 Task: In the sheet Budget Analysis ToolFont size of heading  18 Font style of dataoswald 'Font size of data '9 Alignment of headline & dataAlign center.   Fill color in heading, Red Font color of dataIn the sheet  Attendance Sheet for Weekly Analysisbook
Action: Mouse moved to (91, 194)
Screenshot: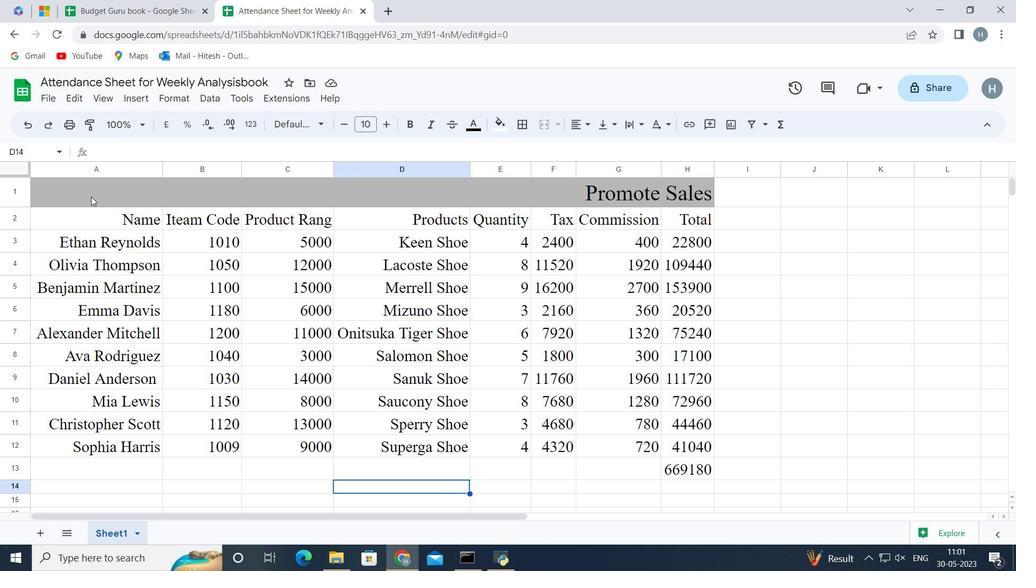 
Action: Mouse pressed left at (91, 194)
Screenshot: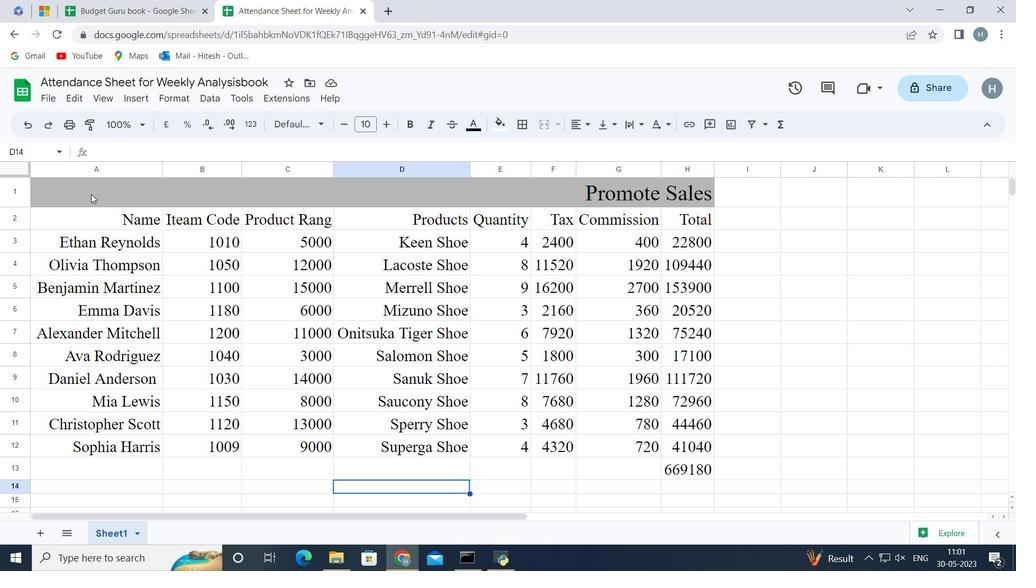 
Action: Mouse moved to (343, 128)
Screenshot: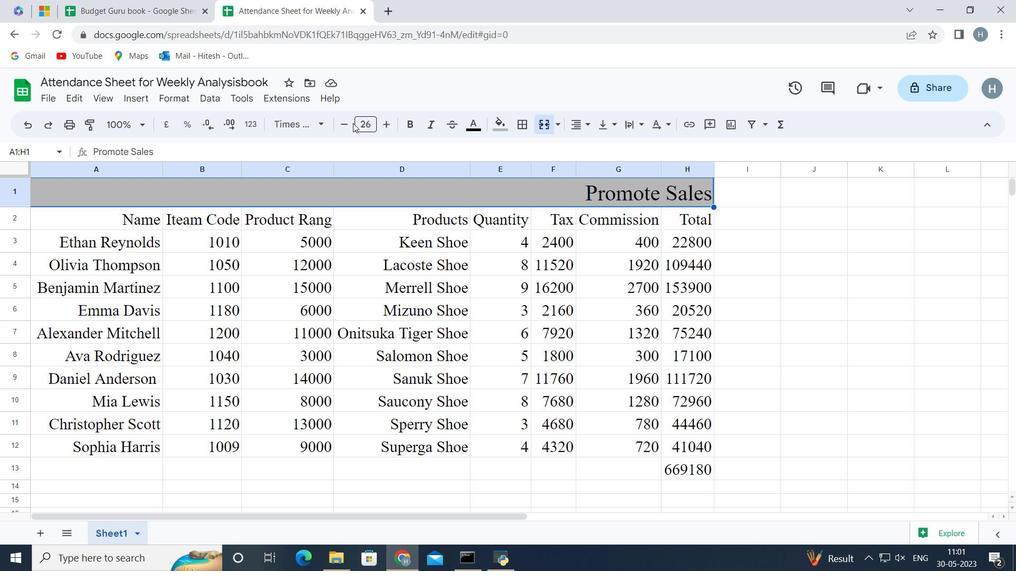 
Action: Mouse pressed left at (343, 128)
Screenshot: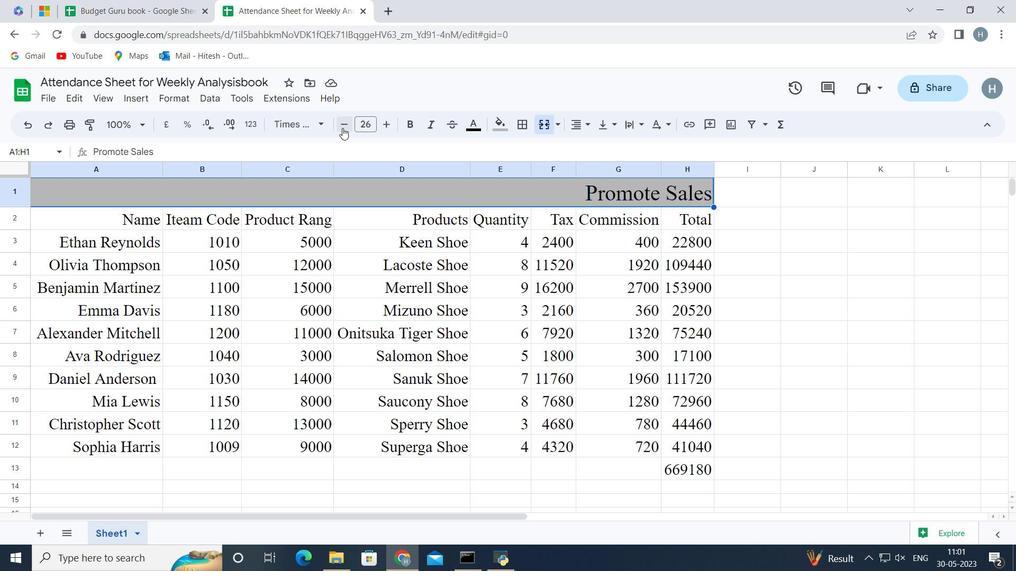 
Action: Mouse pressed left at (343, 128)
Screenshot: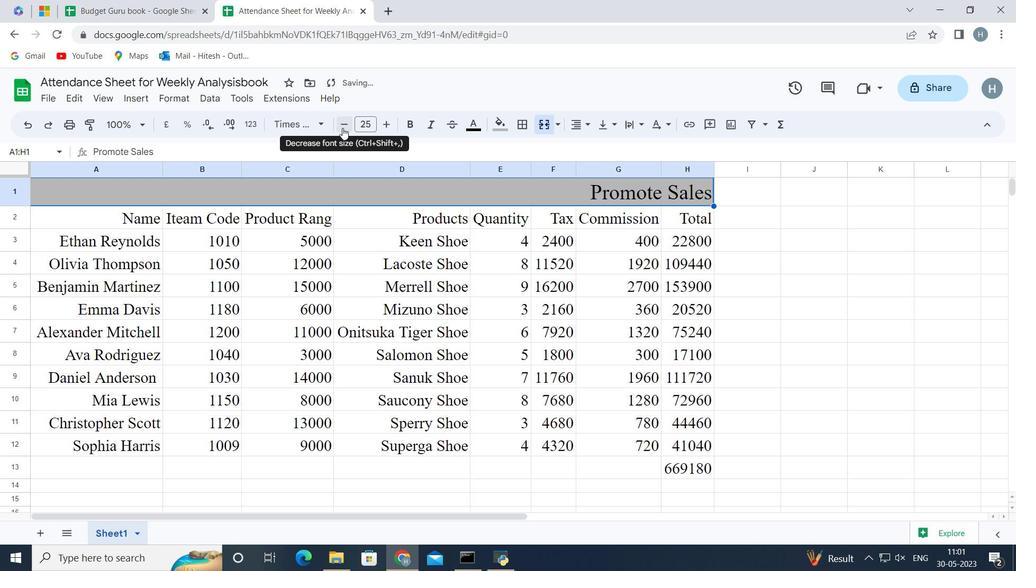 
Action: Mouse pressed left at (343, 128)
Screenshot: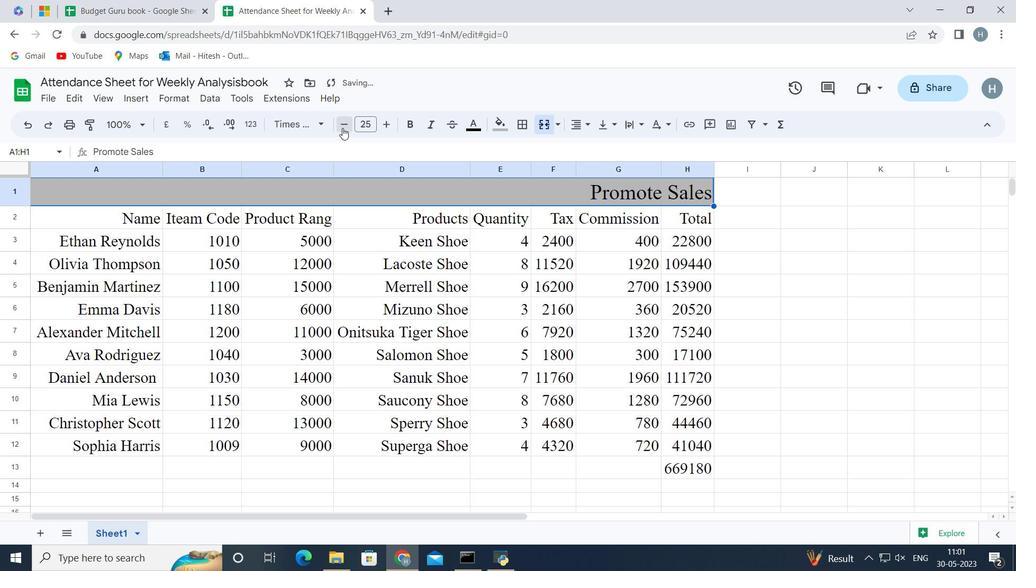 
Action: Mouse pressed left at (343, 128)
Screenshot: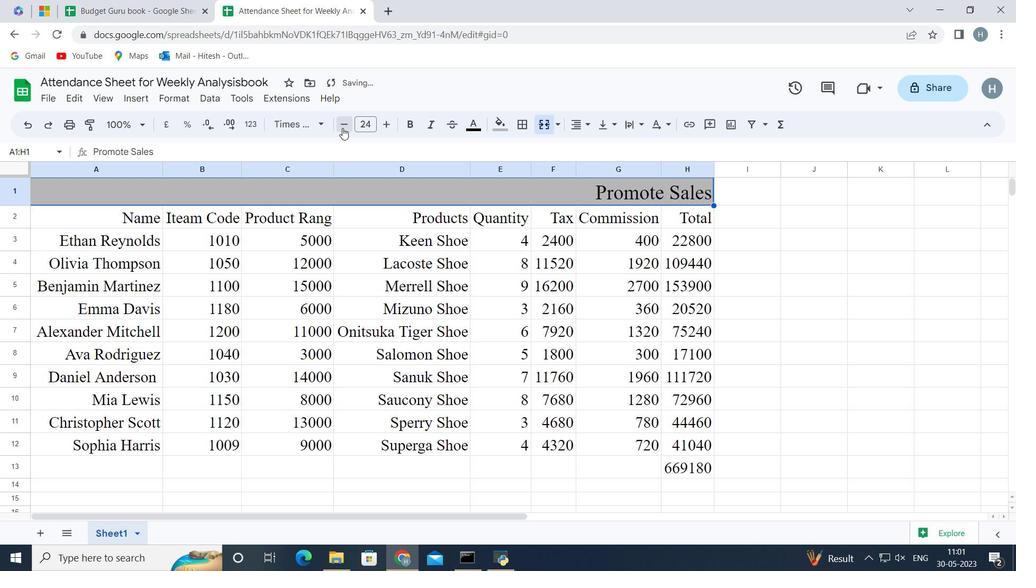
Action: Mouse pressed left at (343, 128)
Screenshot: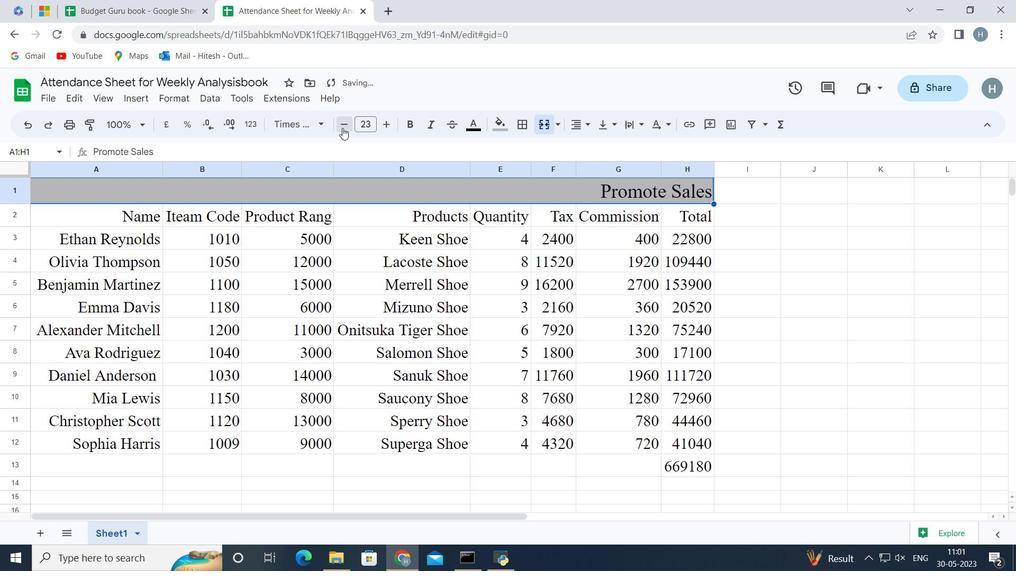 
Action: Mouse pressed left at (343, 128)
Screenshot: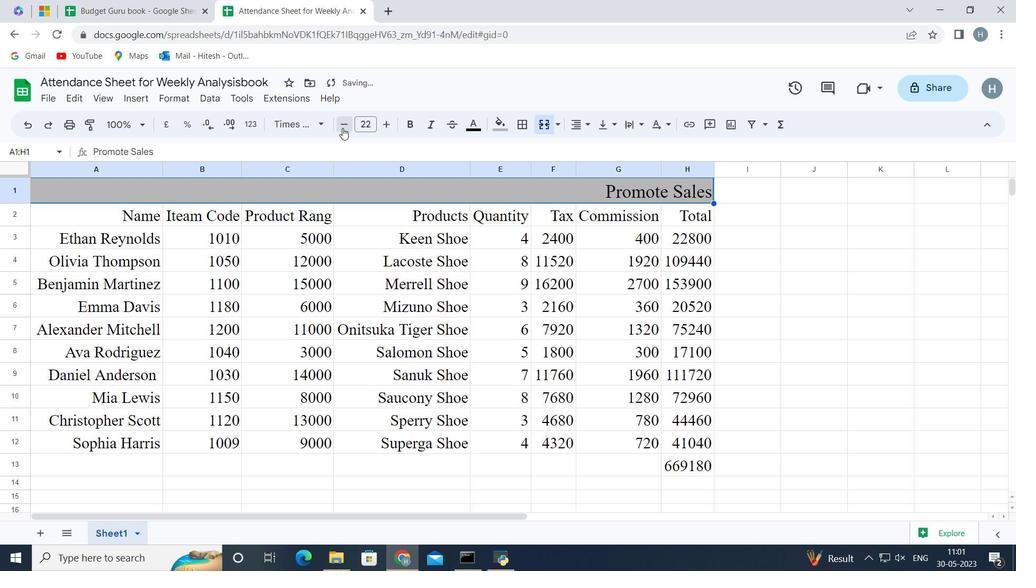 
Action: Mouse pressed left at (343, 128)
Screenshot: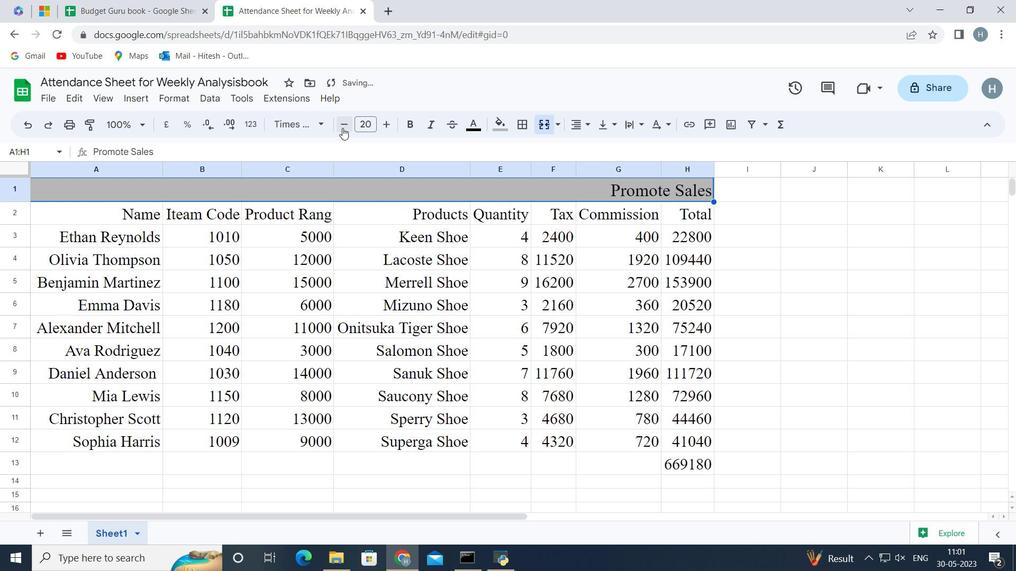 
Action: Mouse pressed left at (343, 128)
Screenshot: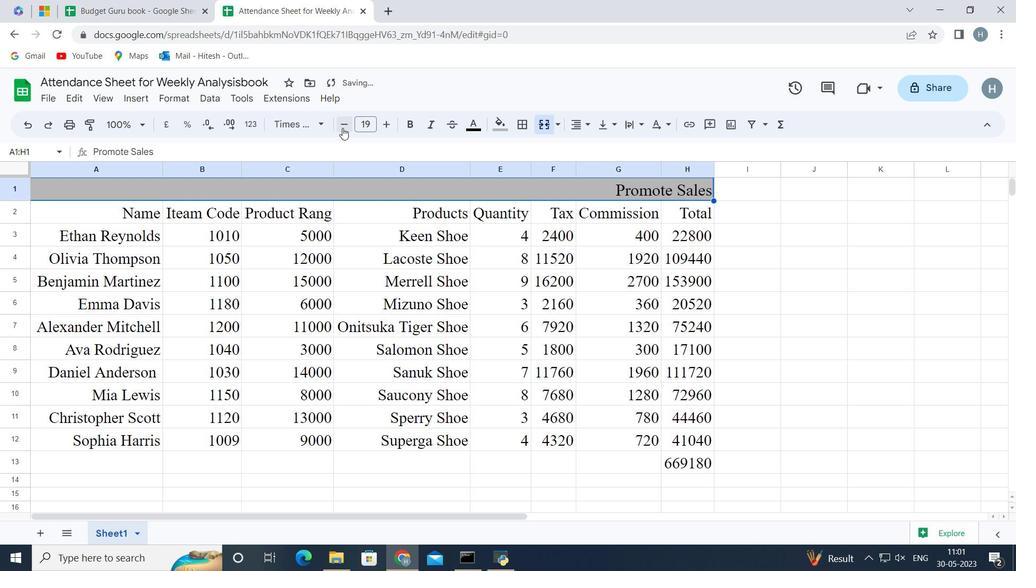 
Action: Mouse moved to (302, 127)
Screenshot: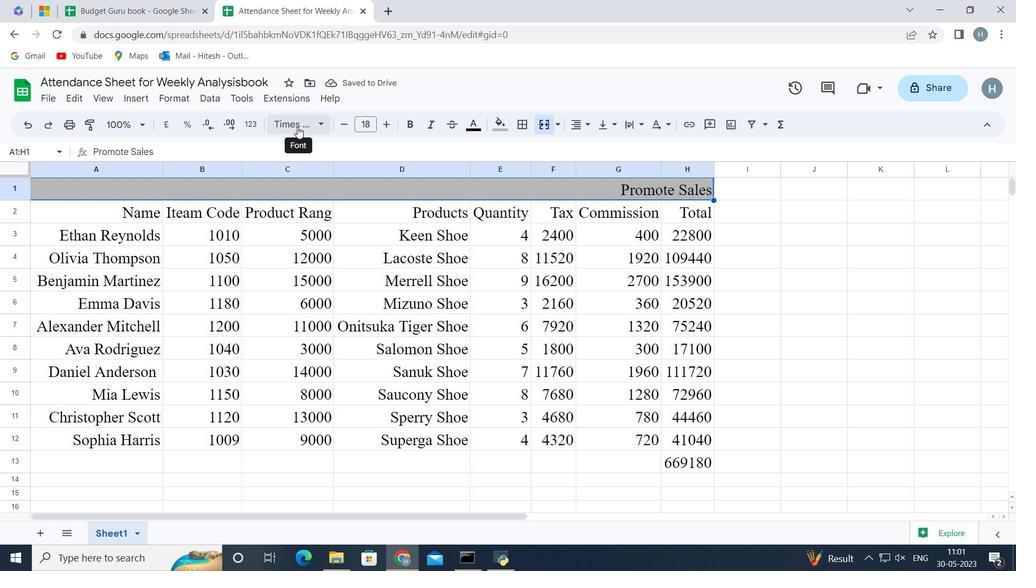 
Action: Mouse pressed left at (302, 127)
Screenshot: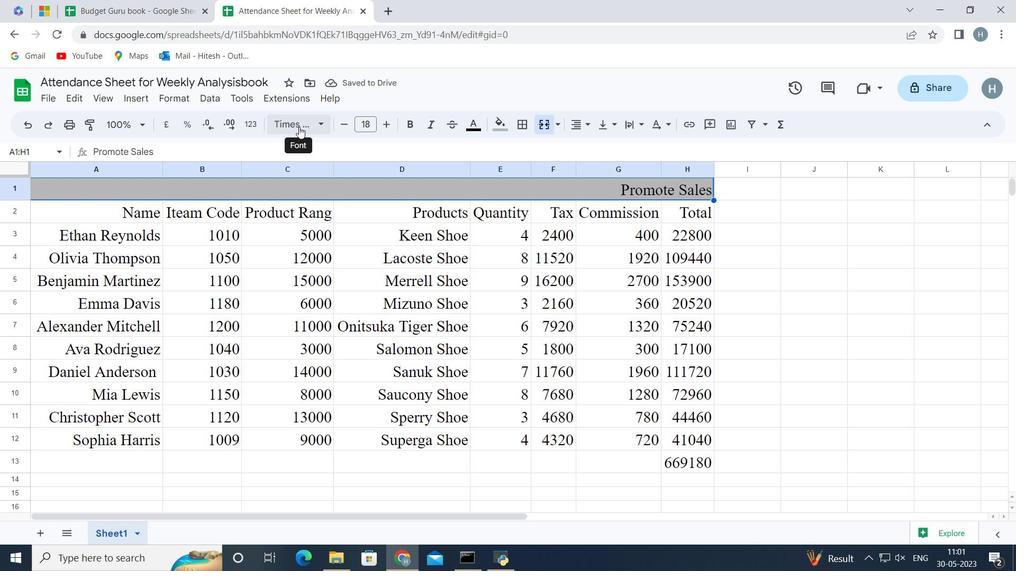 
Action: Mouse moved to (338, 391)
Screenshot: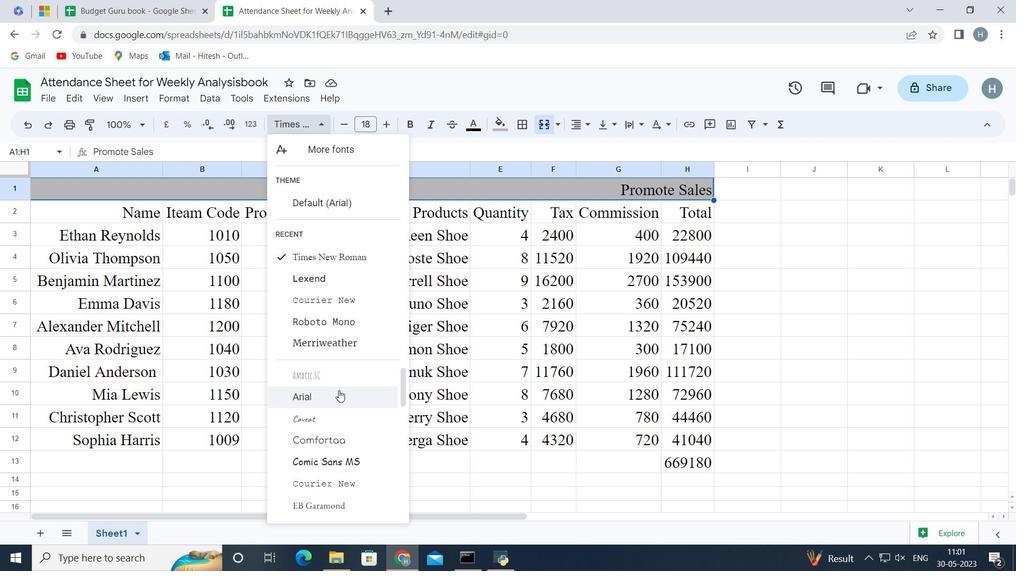 
Action: Mouse scrolled (338, 390) with delta (0, 0)
Screenshot: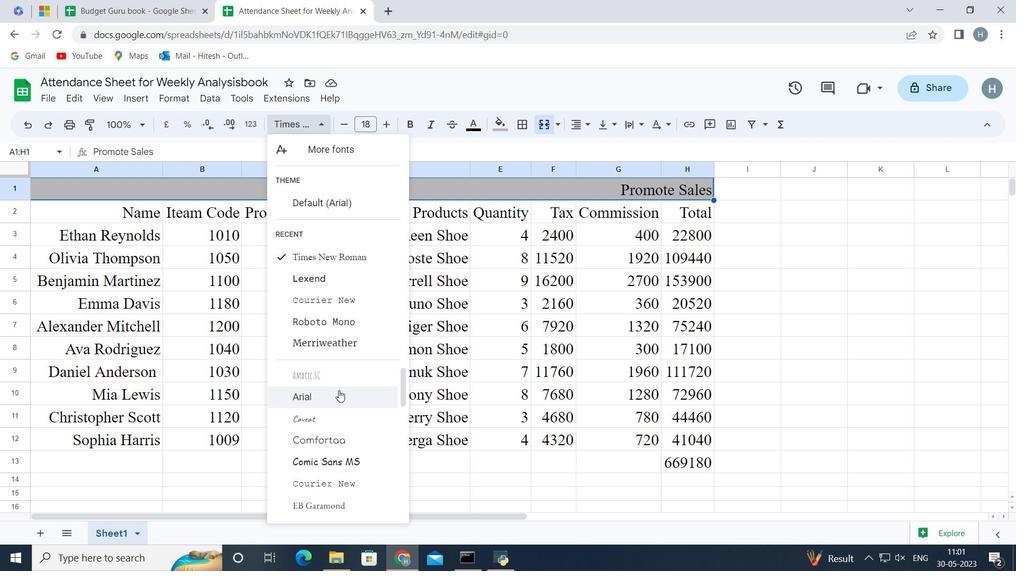 
Action: Mouse moved to (336, 392)
Screenshot: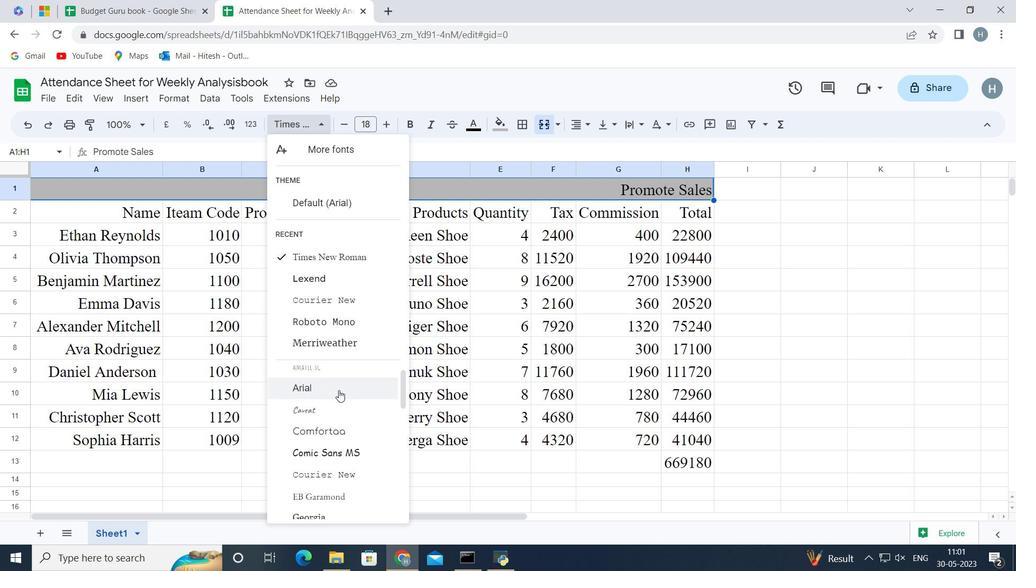 
Action: Mouse scrolled (336, 392) with delta (0, 0)
Screenshot: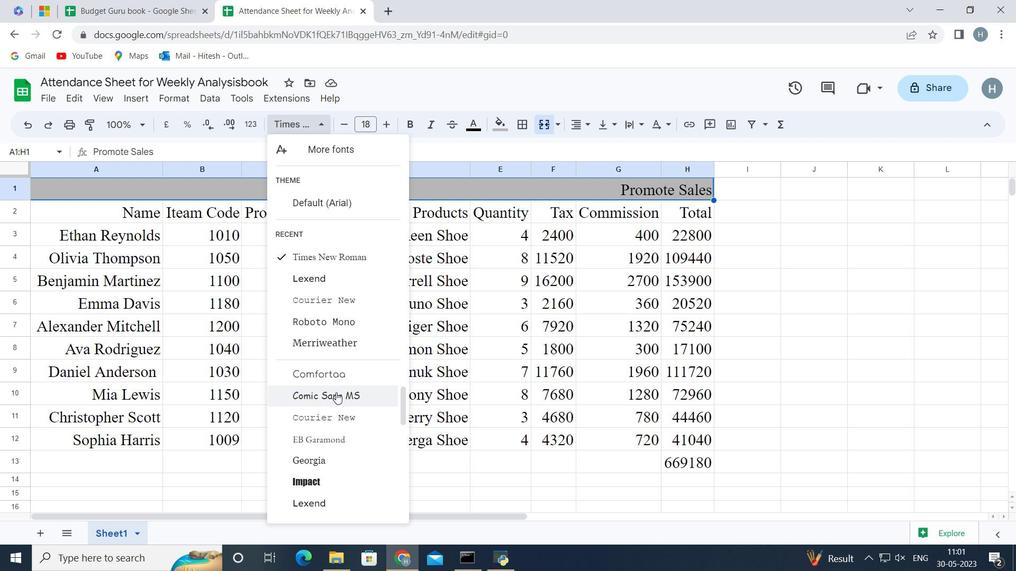 
Action: Mouse scrolled (336, 392) with delta (0, 0)
Screenshot: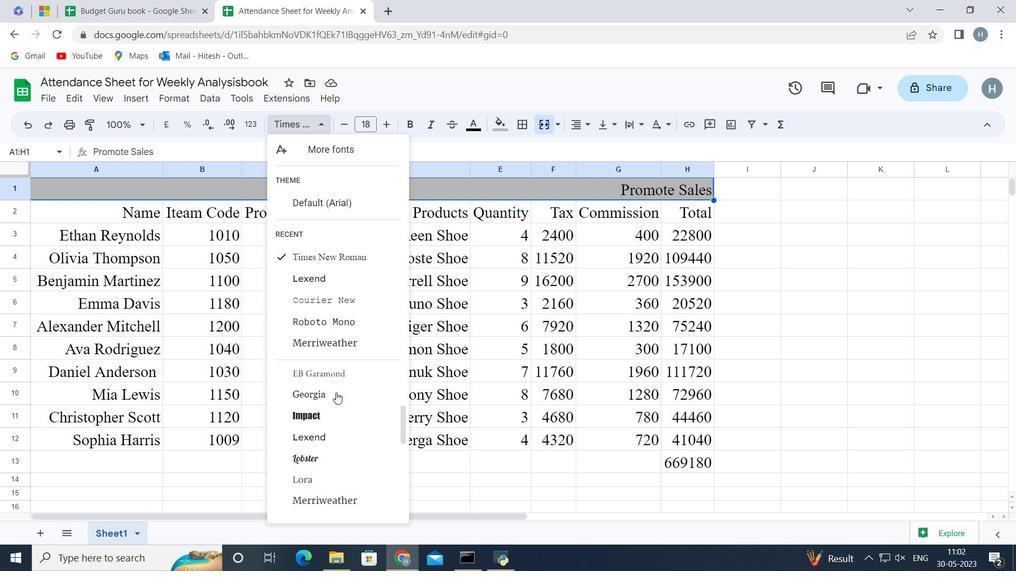 
Action: Mouse scrolled (336, 392) with delta (0, 0)
Screenshot: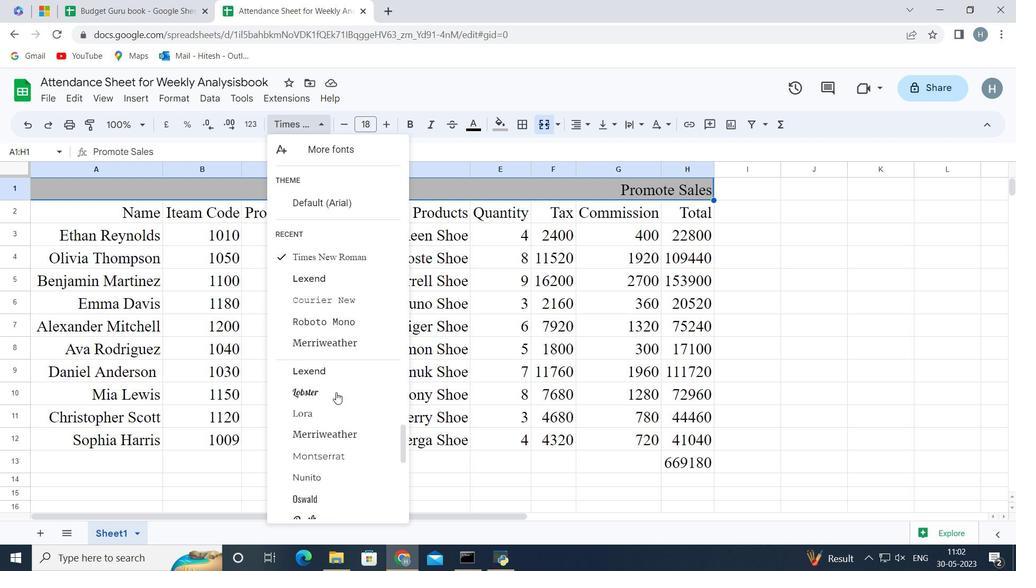 
Action: Mouse moved to (335, 438)
Screenshot: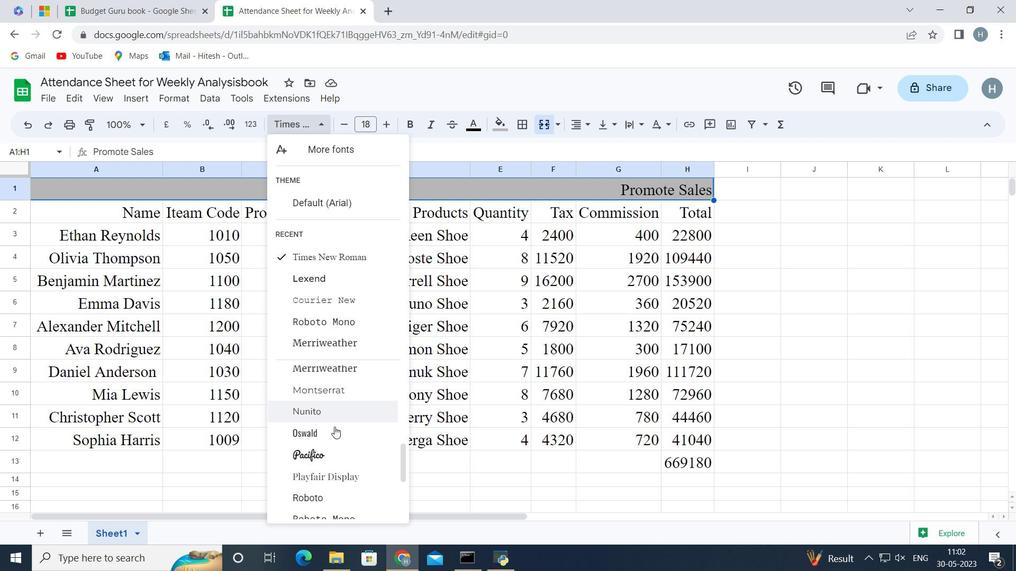 
Action: Mouse pressed left at (335, 438)
Screenshot: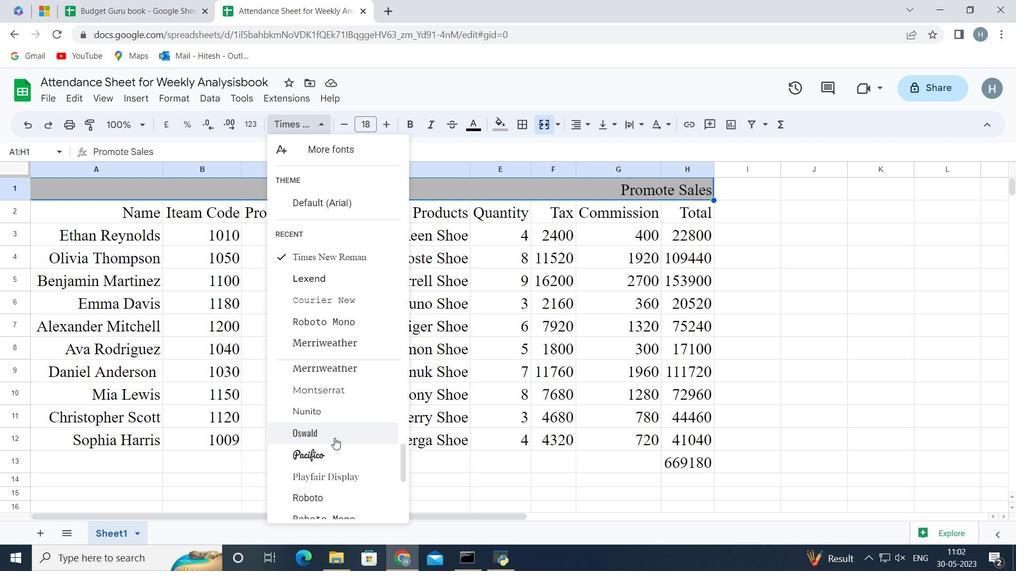 
Action: Mouse moved to (268, 462)
Screenshot: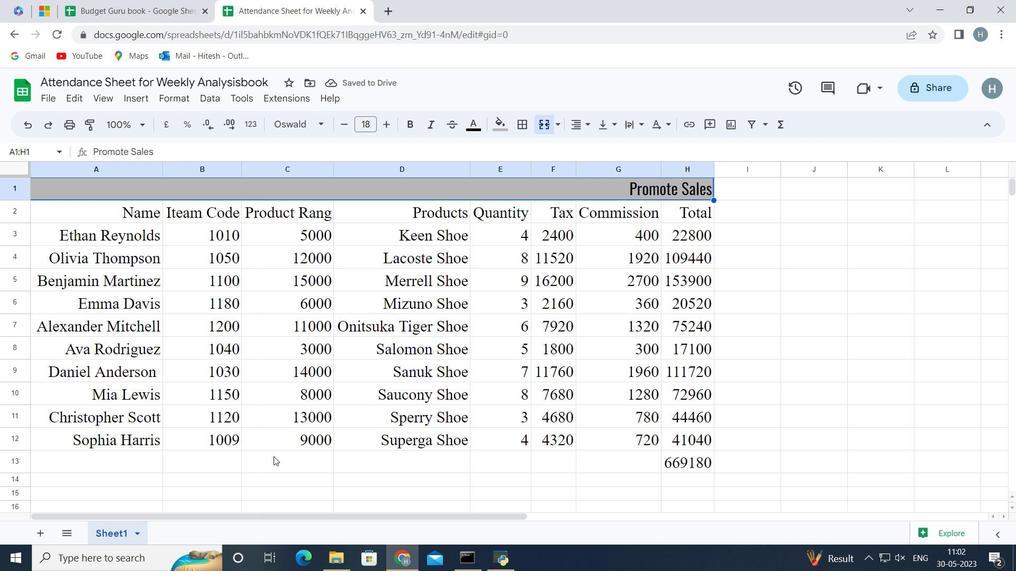 
Action: Mouse pressed left at (268, 462)
Screenshot: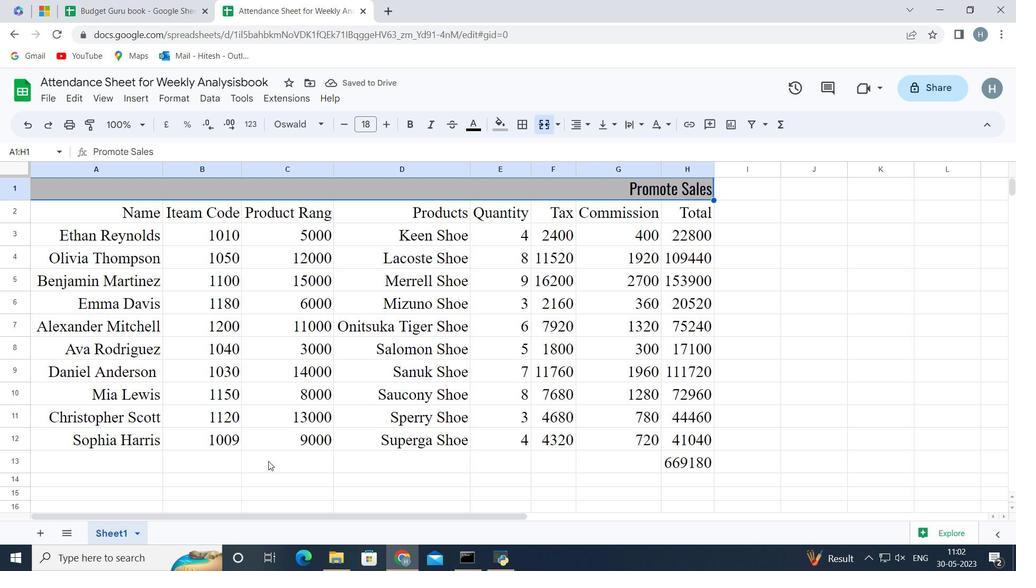 
Action: Mouse moved to (98, 207)
Screenshot: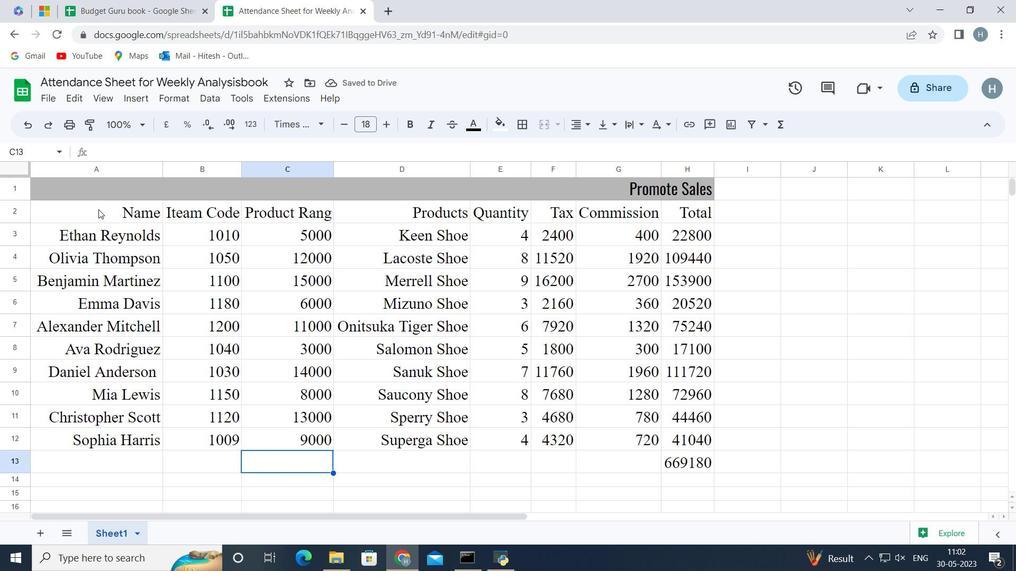 
Action: Mouse pressed left at (98, 207)
Screenshot: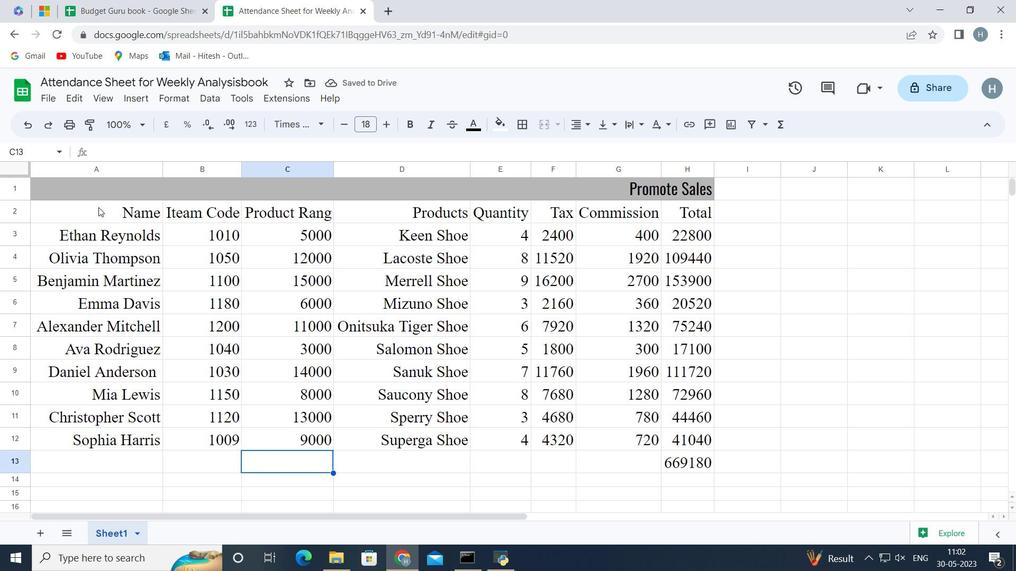 
Action: Key pressed <Key.shift><Key.right><Key.right><Key.right><Key.right><Key.right><Key.right><Key.right><Key.down><Key.down><Key.down><Key.down><Key.down><Key.down><Key.down><Key.down><Key.down><Key.down><Key.down>
Screenshot: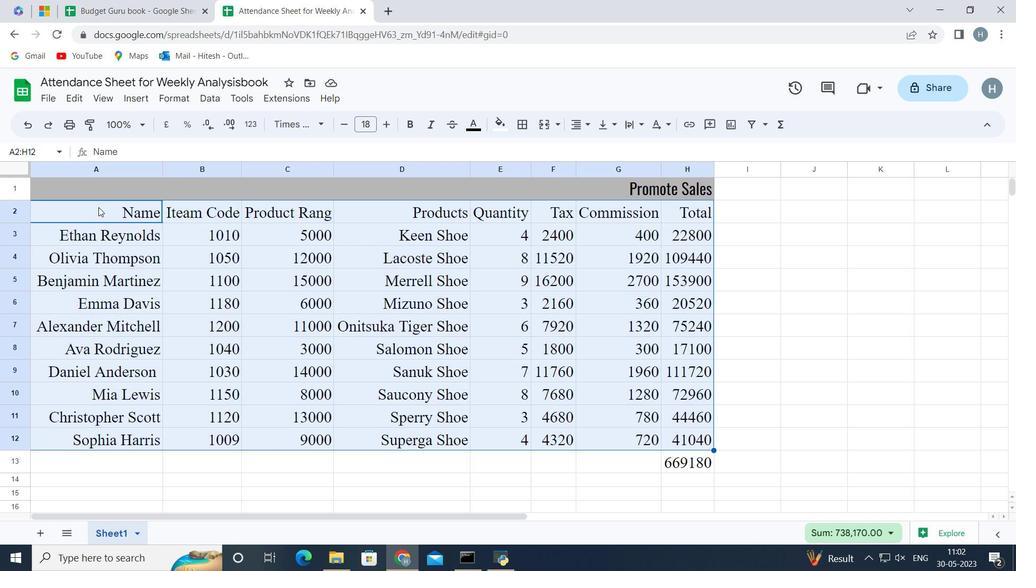 
Action: Mouse moved to (348, 124)
Screenshot: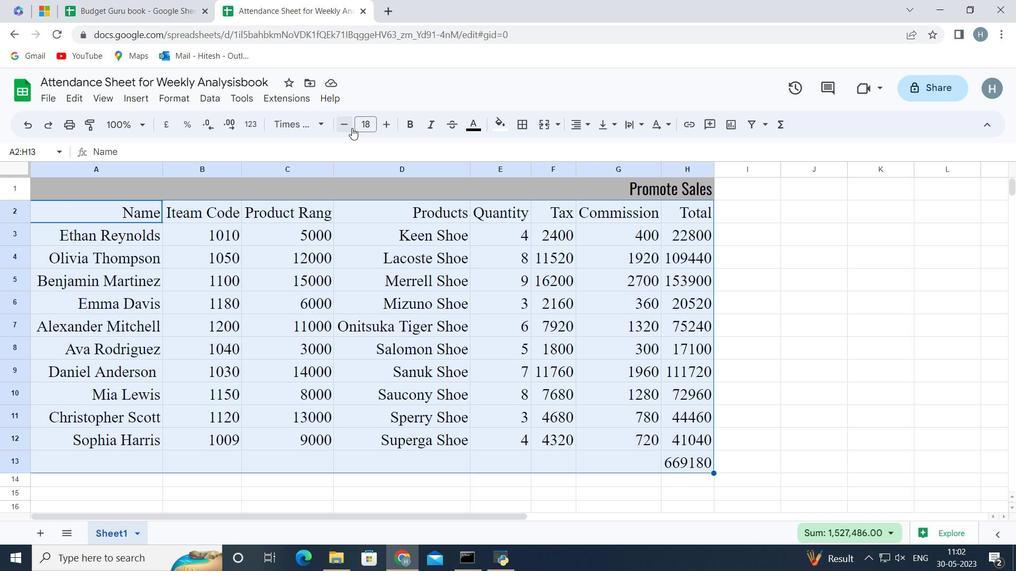 
Action: Mouse pressed left at (348, 124)
Screenshot: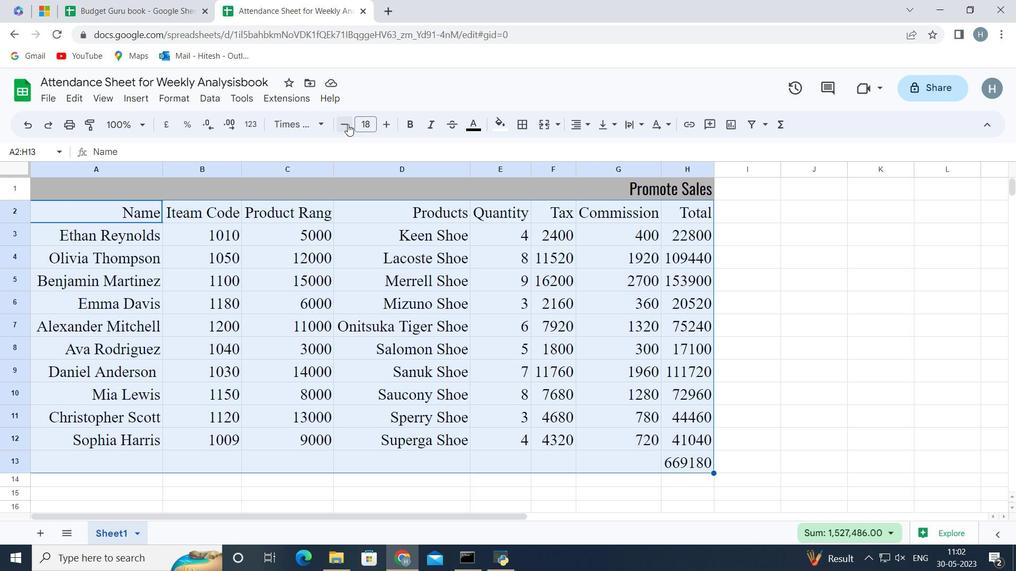 
Action: Mouse pressed left at (348, 124)
Screenshot: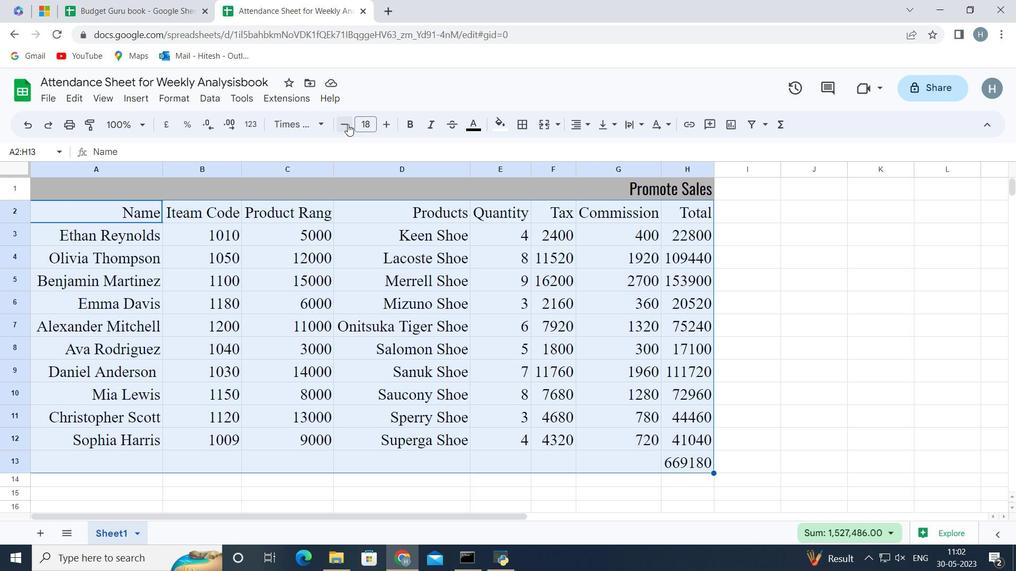 
Action: Mouse pressed left at (348, 124)
Screenshot: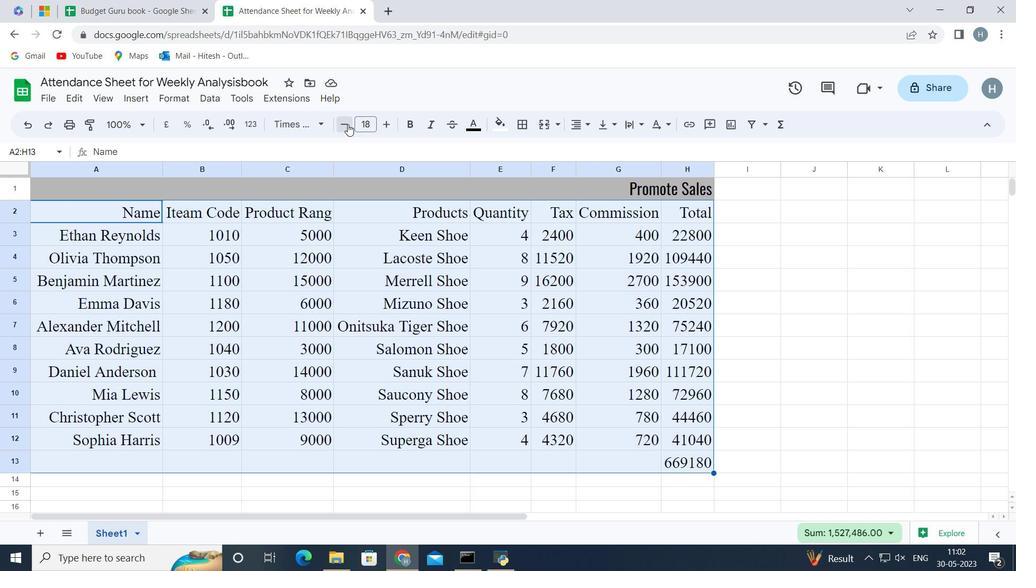 
Action: Mouse pressed left at (348, 124)
Screenshot: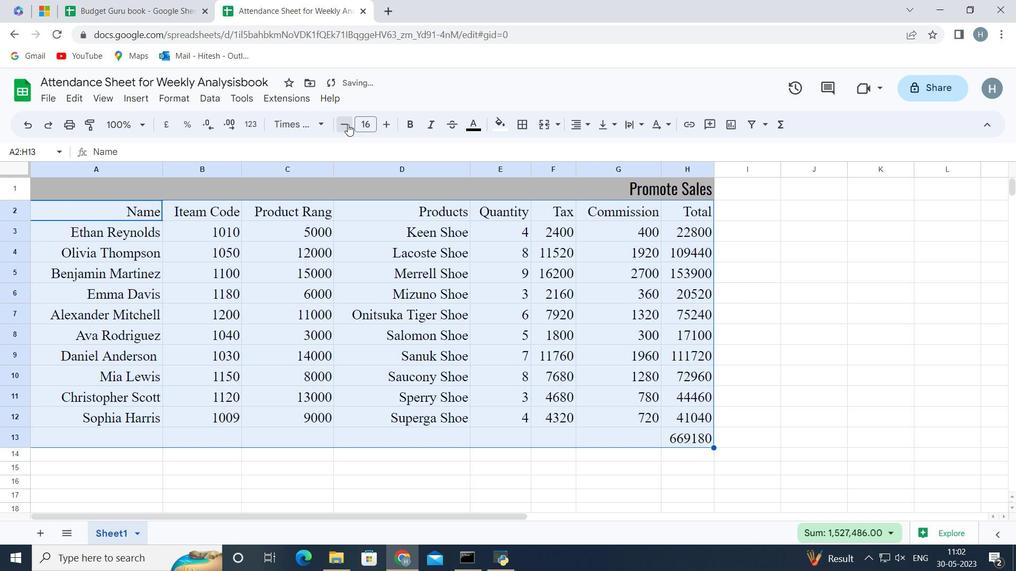 
Action: Mouse pressed left at (348, 124)
Screenshot: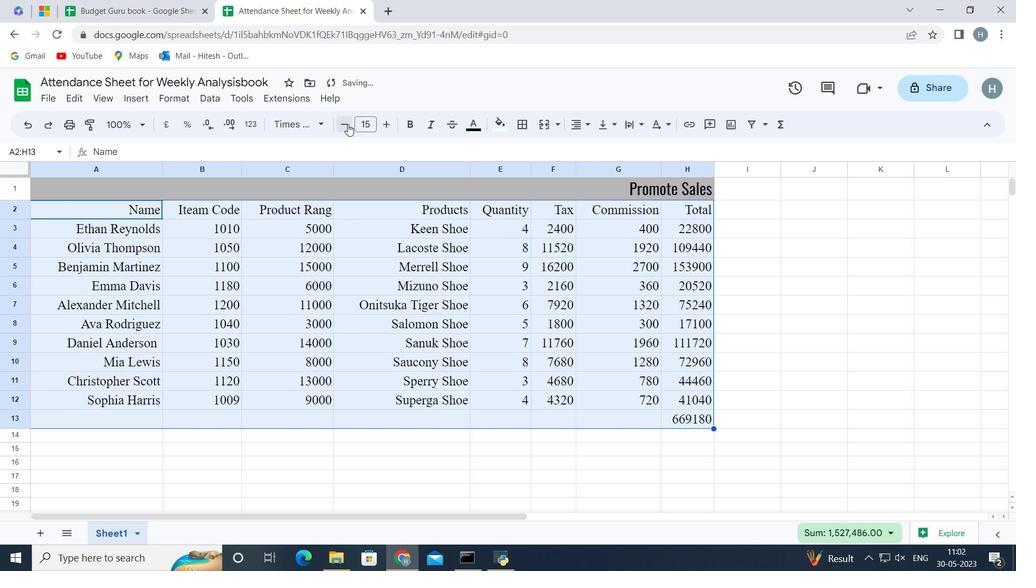 
Action: Mouse pressed left at (348, 124)
Screenshot: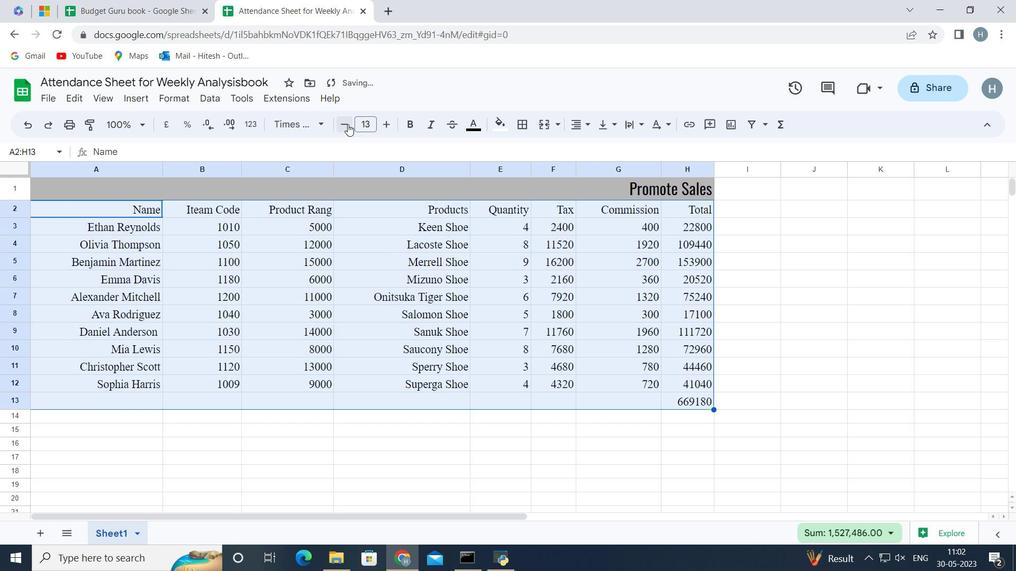 
Action: Mouse pressed left at (348, 124)
Screenshot: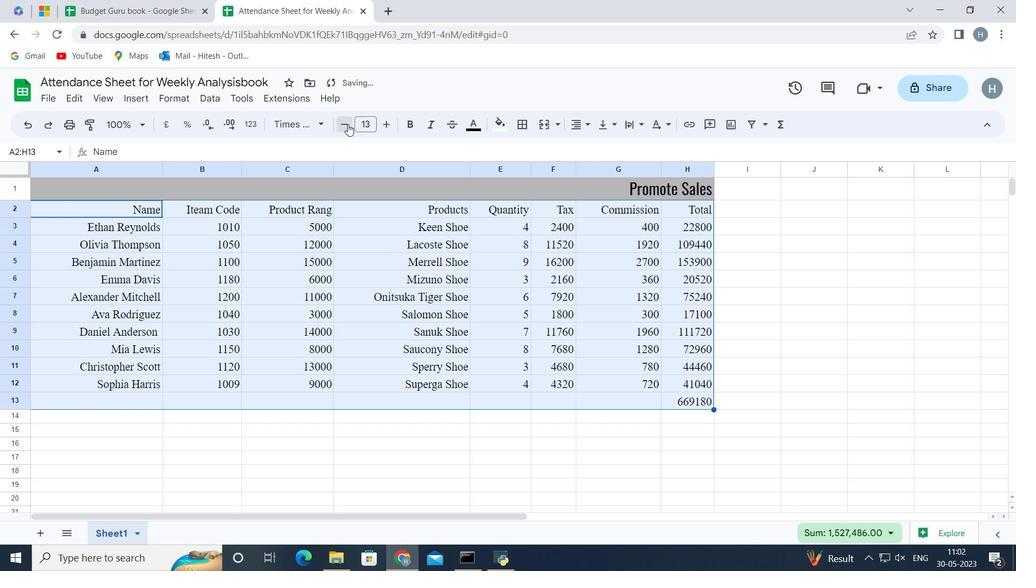 
Action: Mouse pressed left at (348, 124)
Screenshot: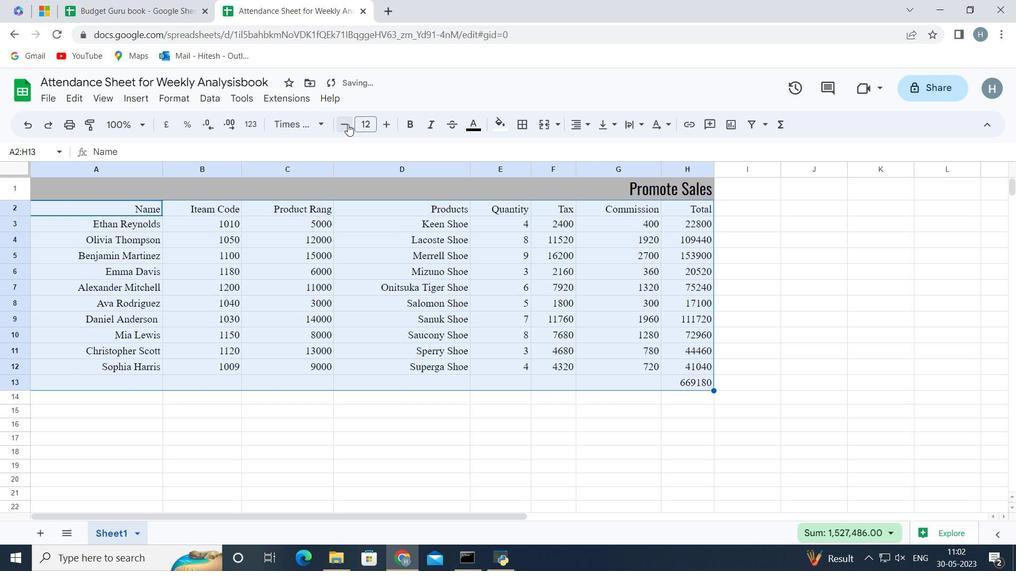 
Action: Mouse pressed left at (348, 124)
Screenshot: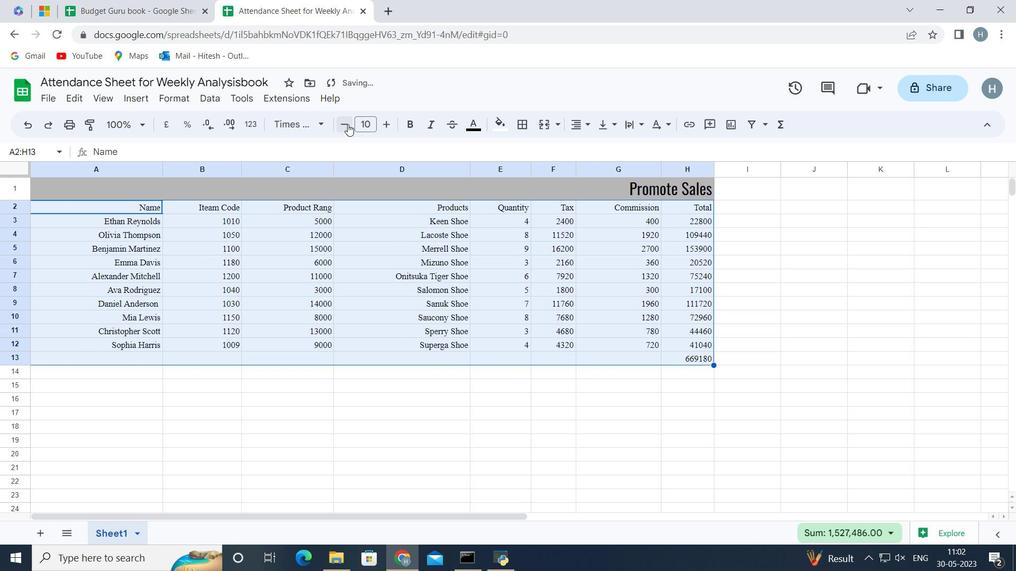 
Action: Mouse moved to (390, 423)
Screenshot: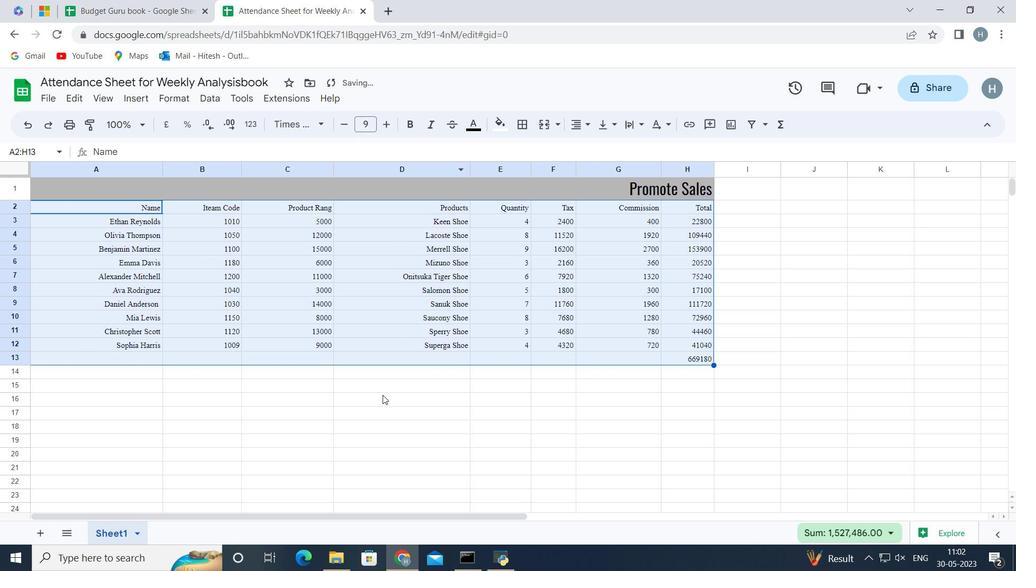 
Action: Mouse pressed left at (390, 423)
Screenshot: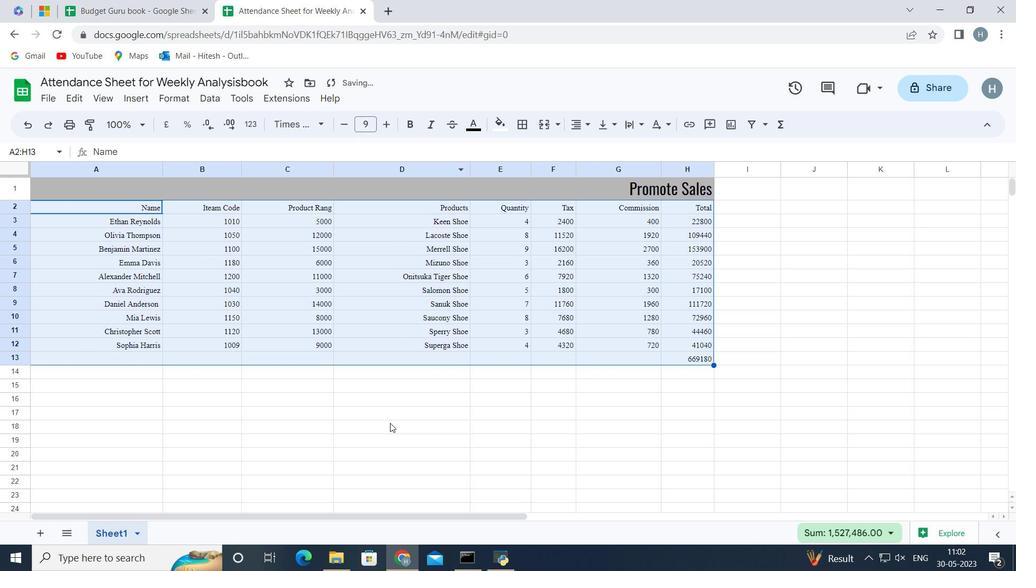 
Action: Mouse moved to (77, 183)
Screenshot: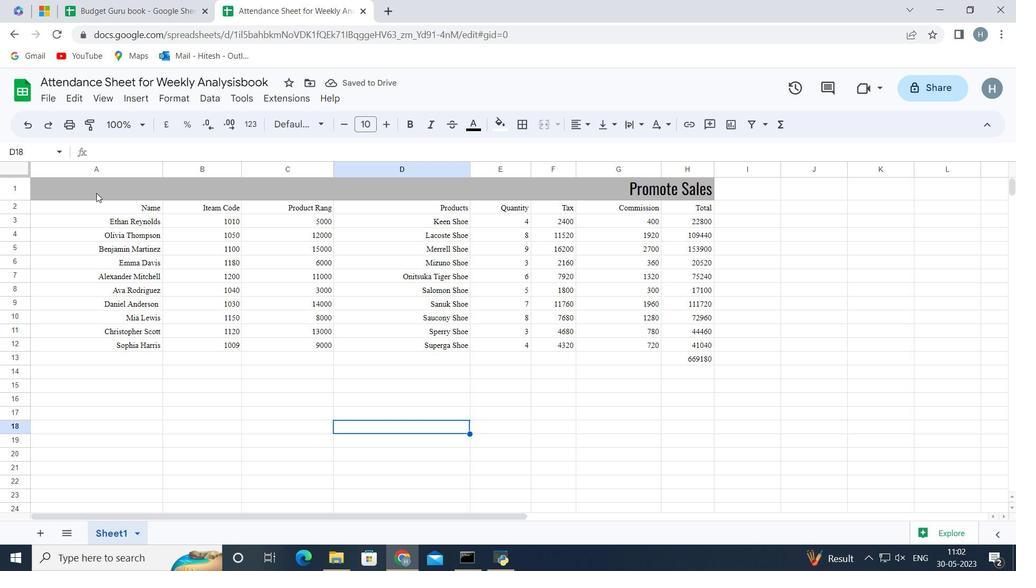 
Action: Mouse pressed left at (77, 183)
Screenshot: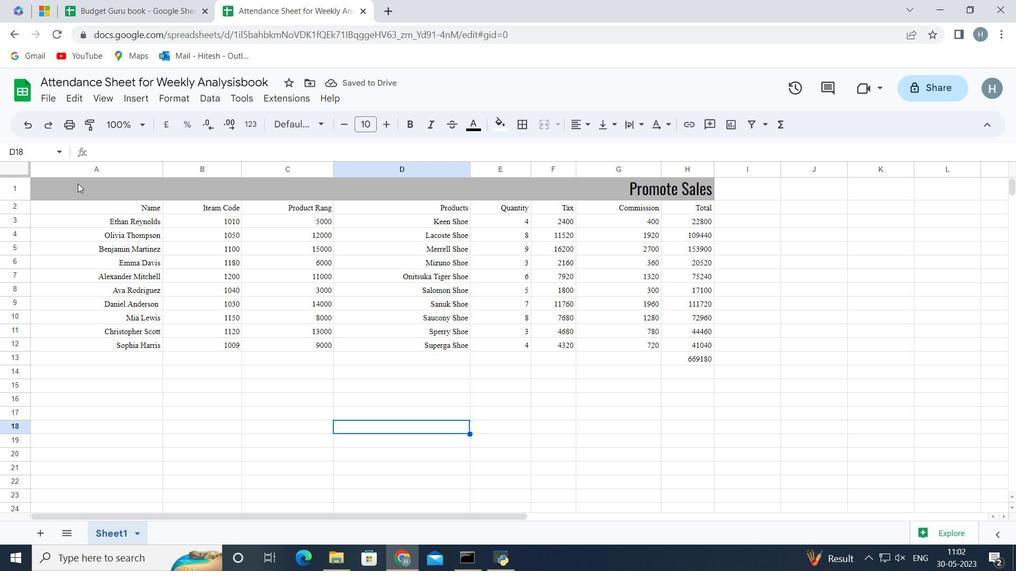 
Action: Key pressed <Key.shift><Key.down><Key.down><Key.down><Key.down><Key.down><Key.down><Key.down><Key.down><Key.down><Key.down><Key.down><Key.down>
Screenshot: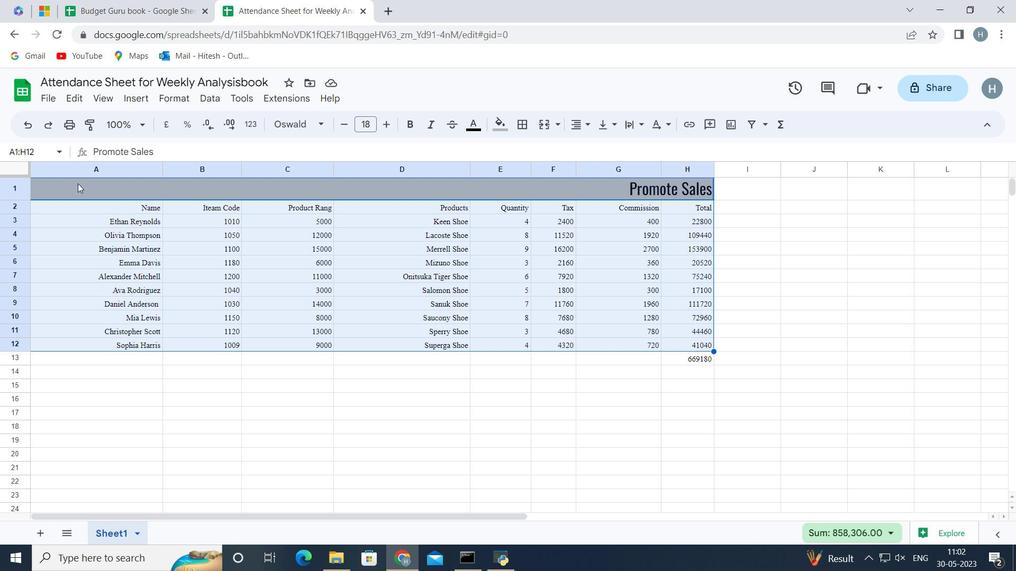 
Action: Mouse moved to (574, 125)
Screenshot: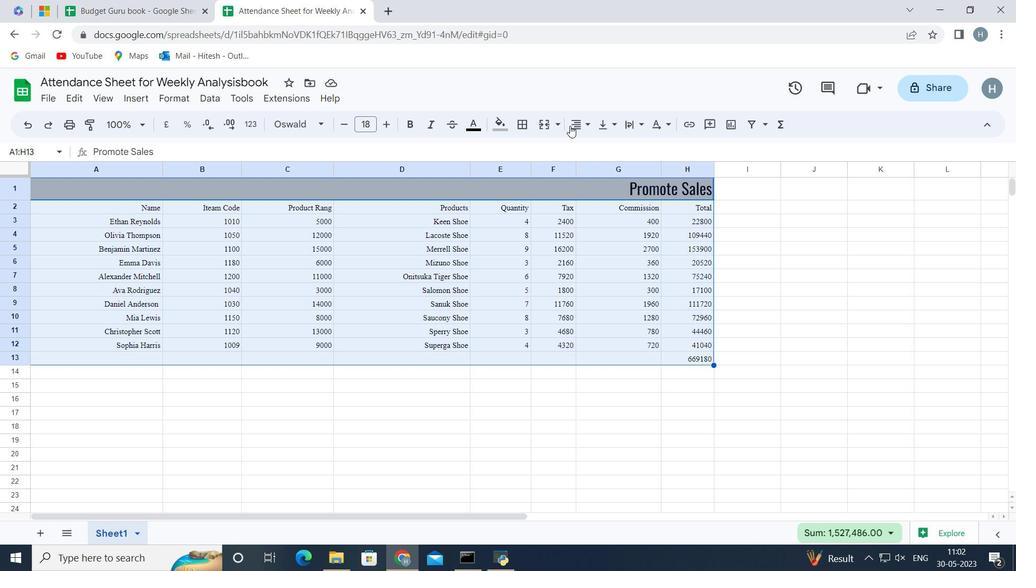 
Action: Mouse pressed left at (574, 125)
Screenshot: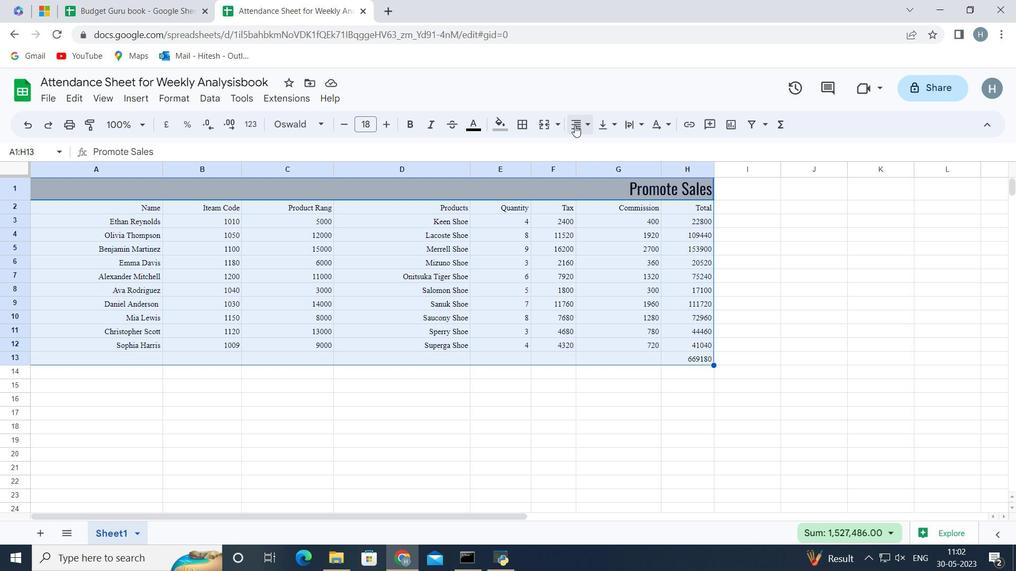 
Action: Mouse moved to (603, 151)
Screenshot: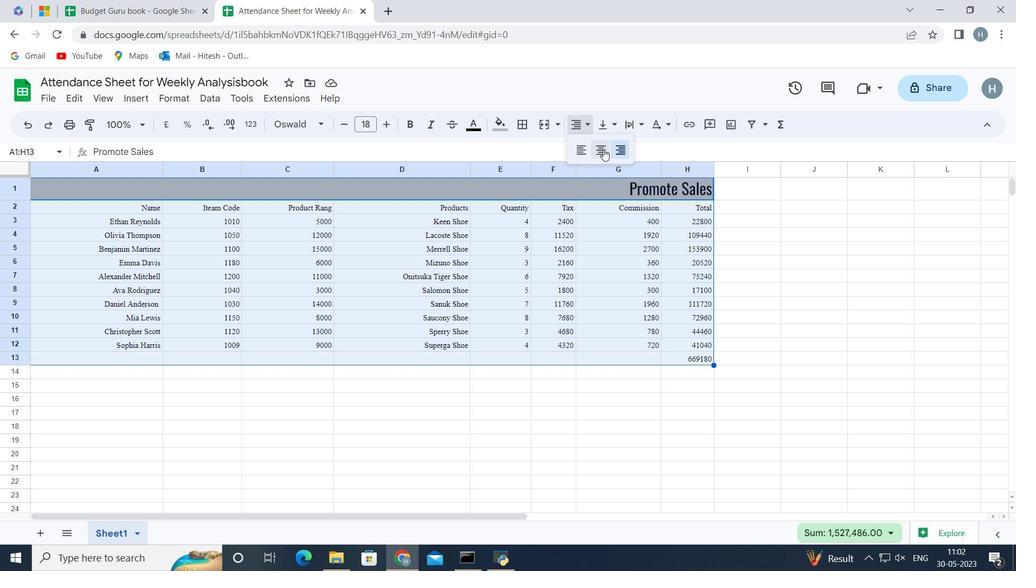 
Action: Mouse pressed left at (603, 151)
Screenshot: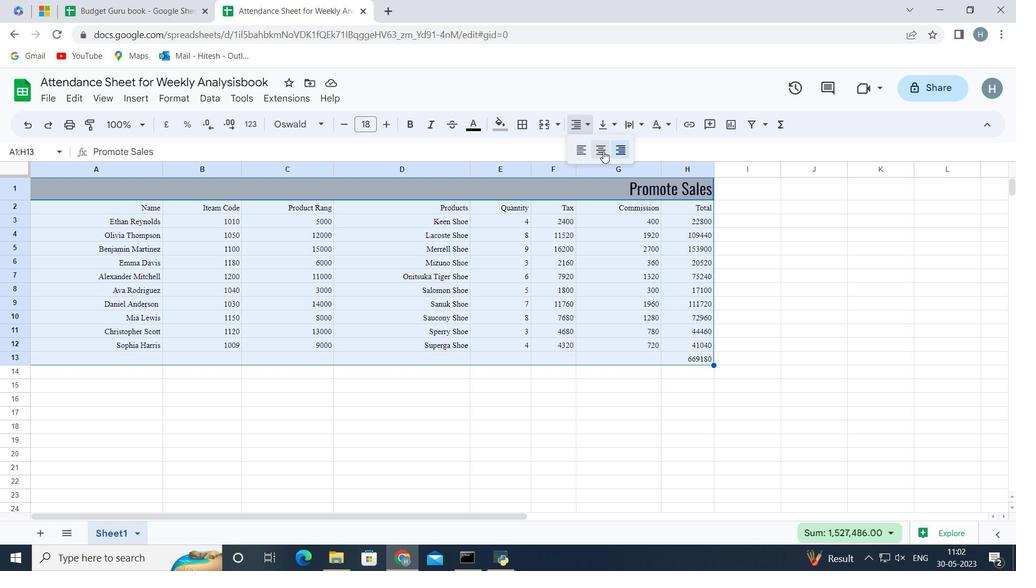 
Action: Mouse moved to (370, 406)
Screenshot: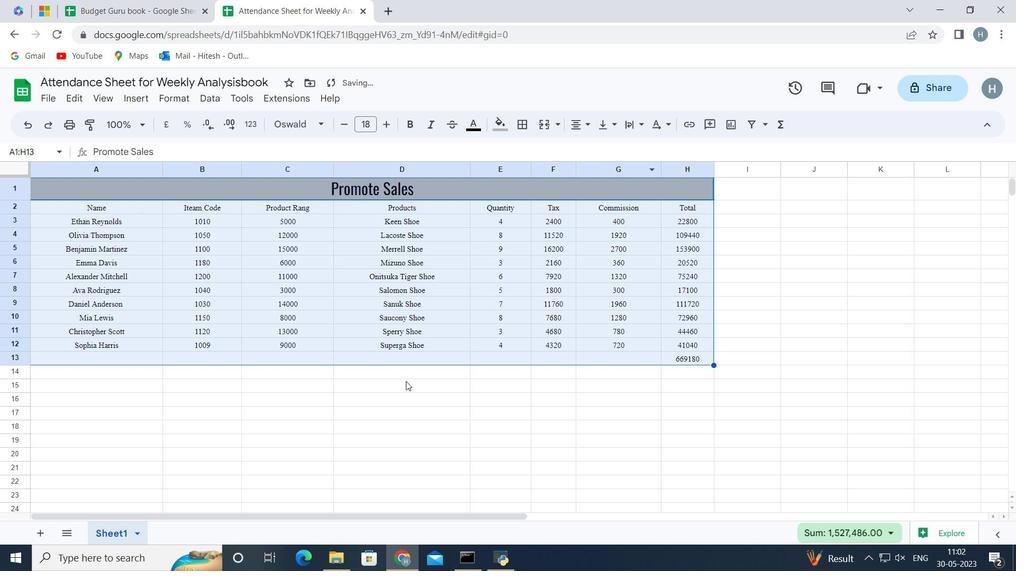 
Action: Mouse pressed left at (370, 406)
Screenshot: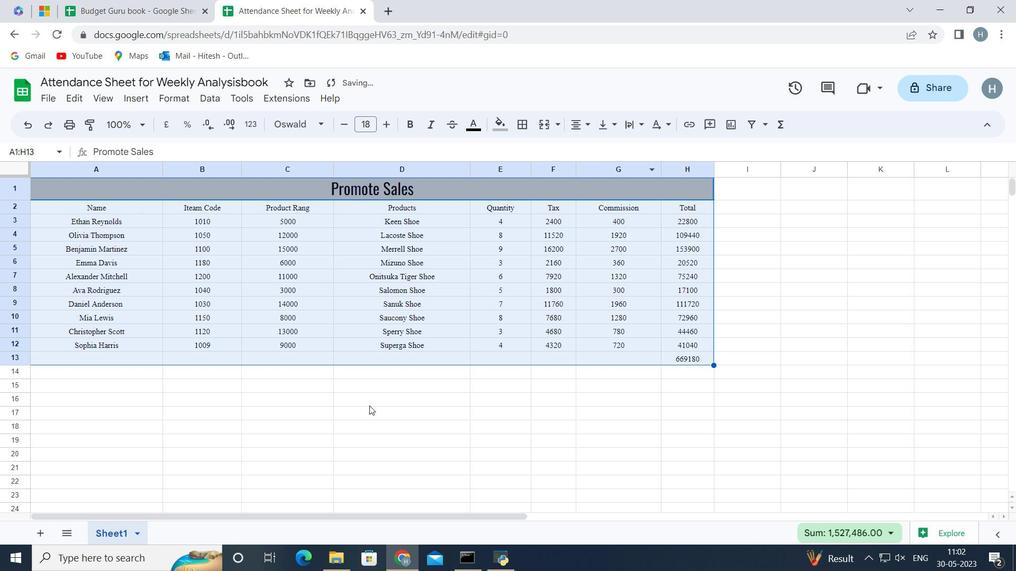 
Action: Mouse moved to (103, 187)
Screenshot: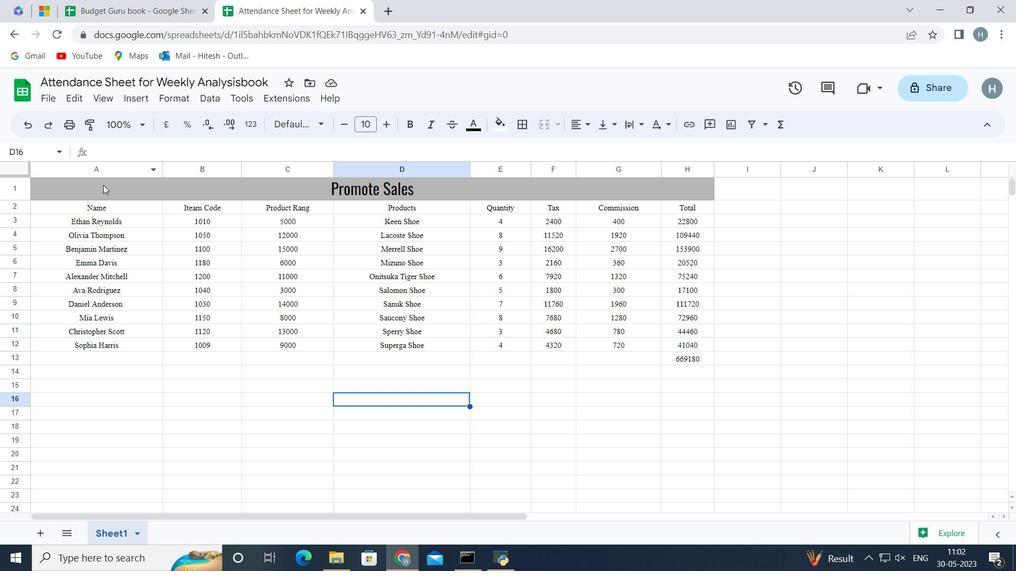 
Action: Mouse pressed left at (103, 187)
Screenshot: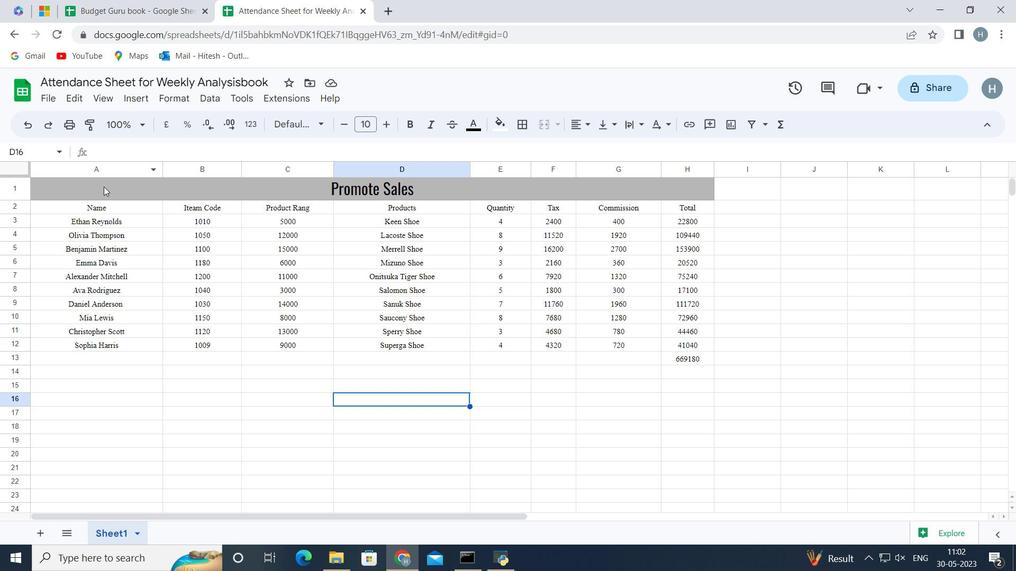 
Action: Mouse moved to (494, 125)
Screenshot: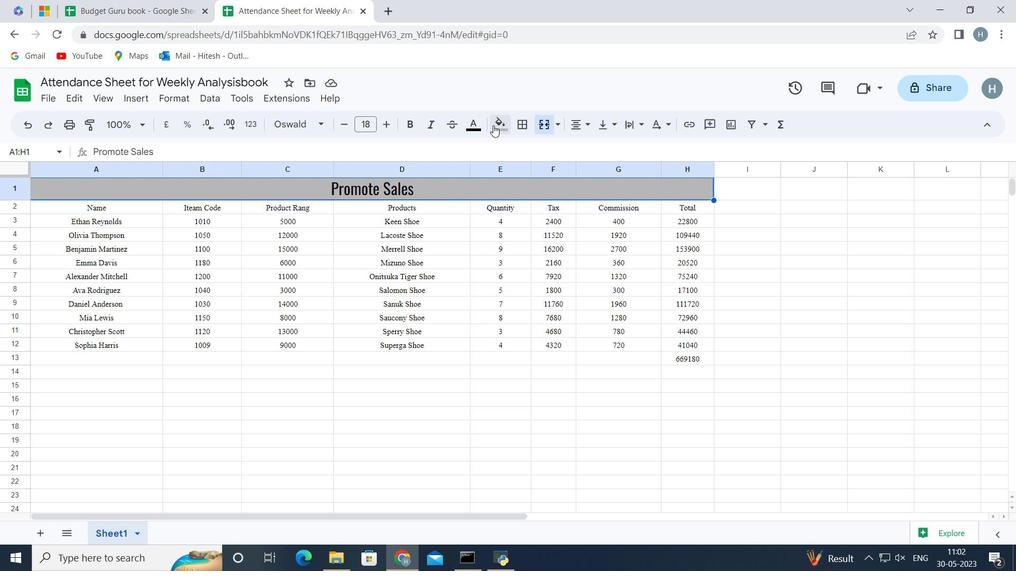 
Action: Mouse pressed left at (494, 125)
Screenshot: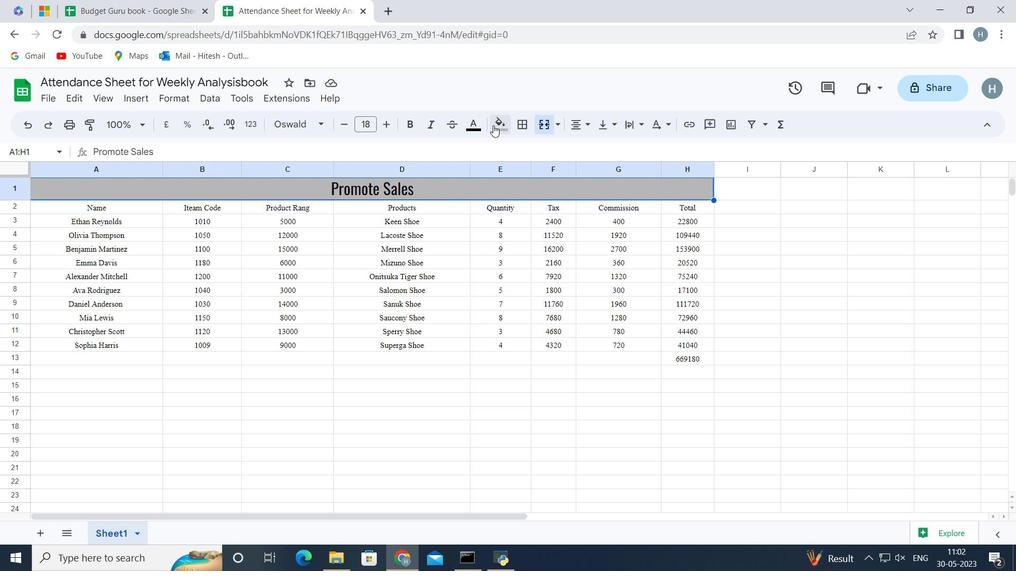 
Action: Mouse moved to (514, 184)
Screenshot: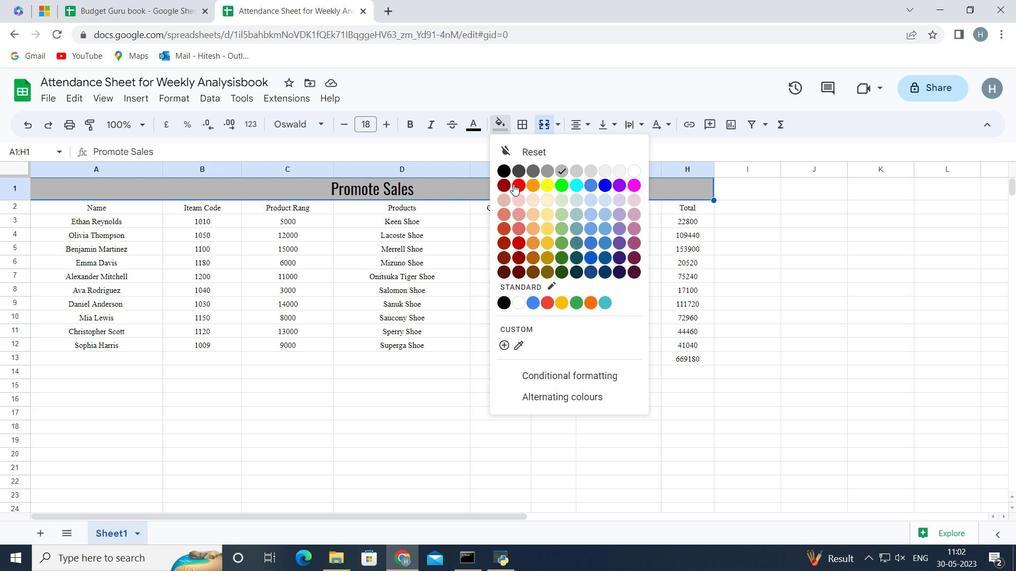 
Action: Mouse pressed left at (514, 184)
Screenshot: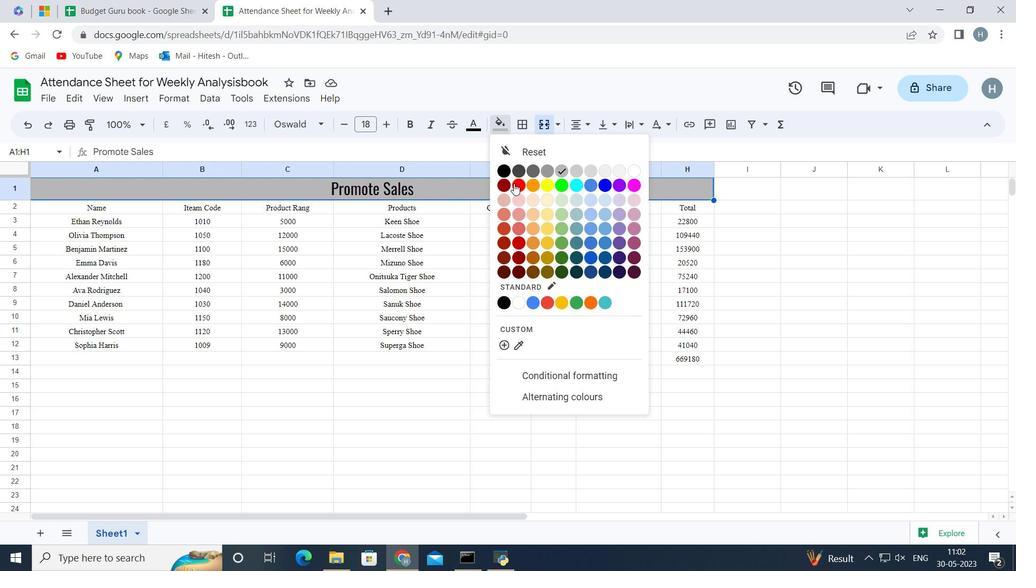 
Action: Mouse moved to (53, 184)
Screenshot: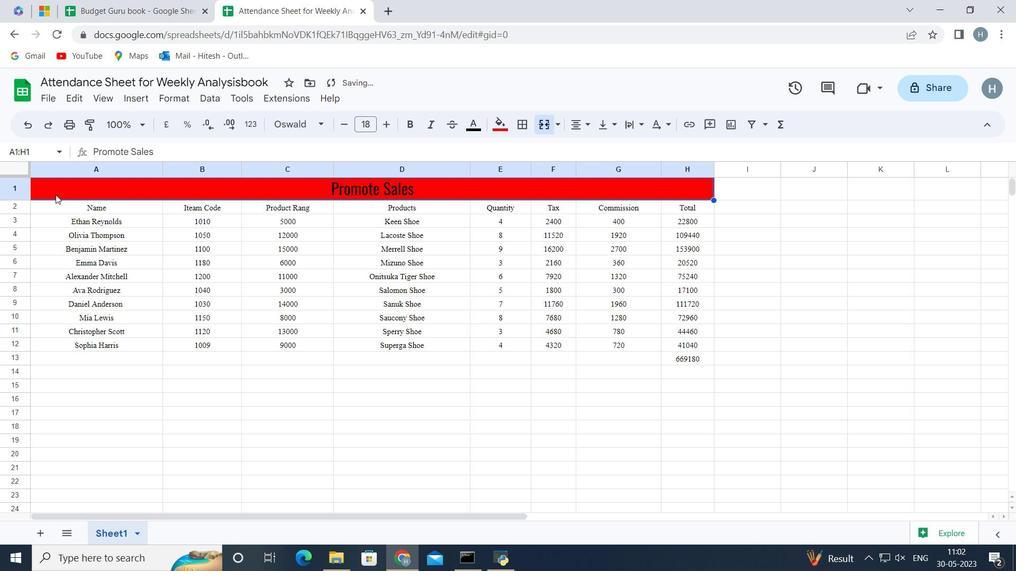 
Action: Mouse pressed left at (53, 184)
Screenshot: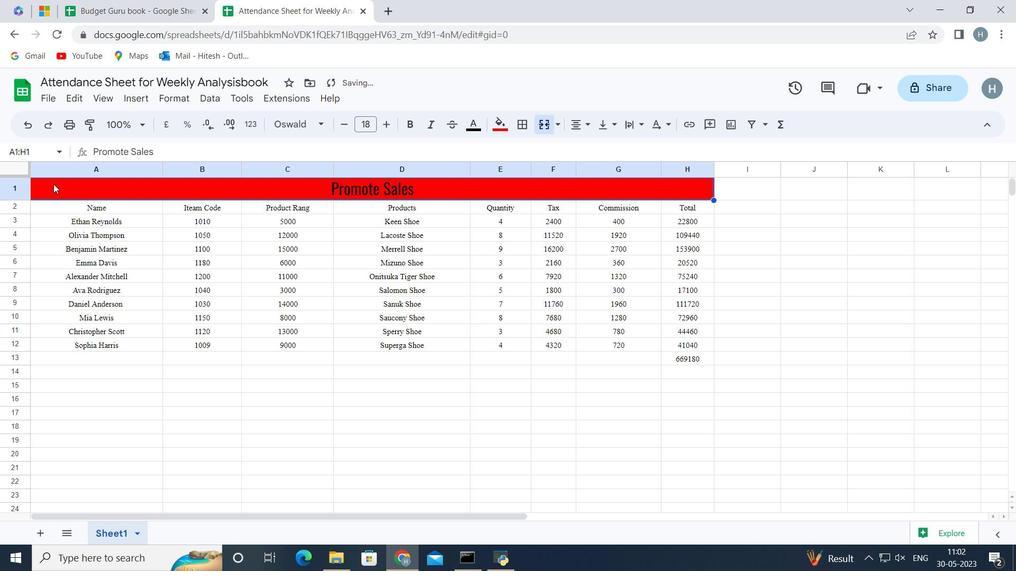 
Action: Key pressed <Key.shift><Key.down><Key.down><Key.down><Key.down><Key.down><Key.down><Key.down><Key.down><Key.down><Key.down><Key.down><Key.down>
Screenshot: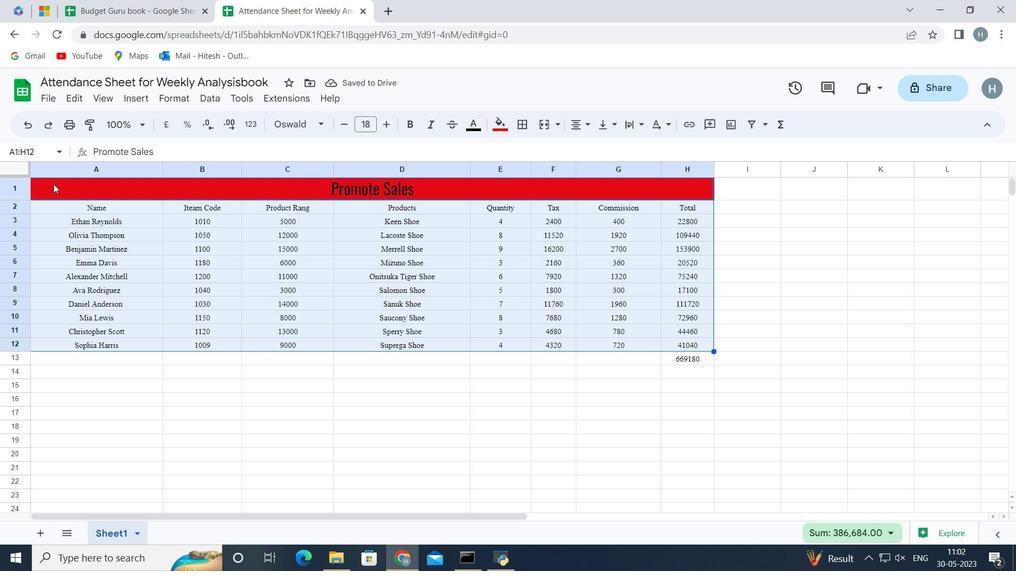 
Action: Mouse moved to (471, 129)
Screenshot: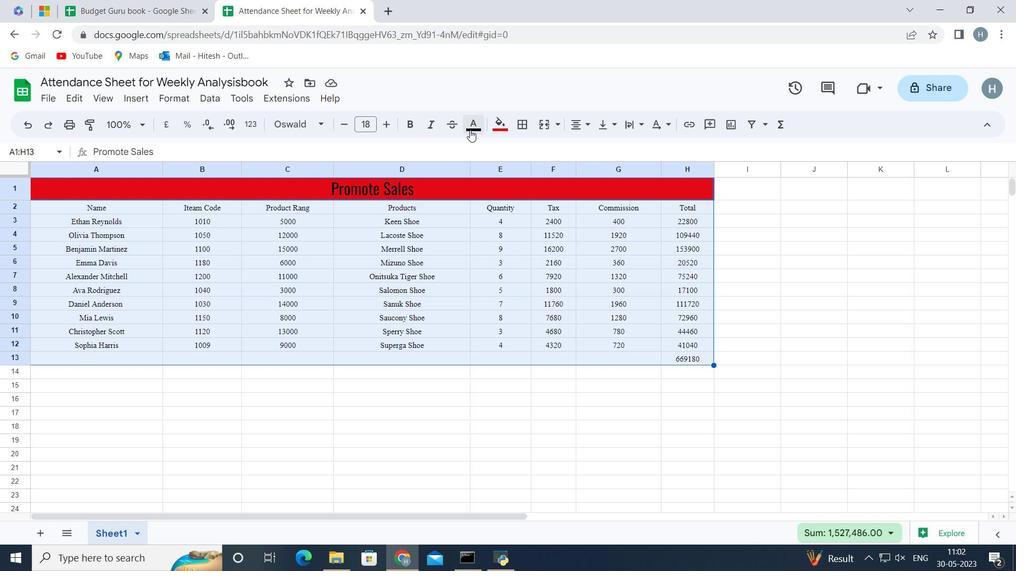
Action: Mouse pressed left at (471, 129)
Screenshot: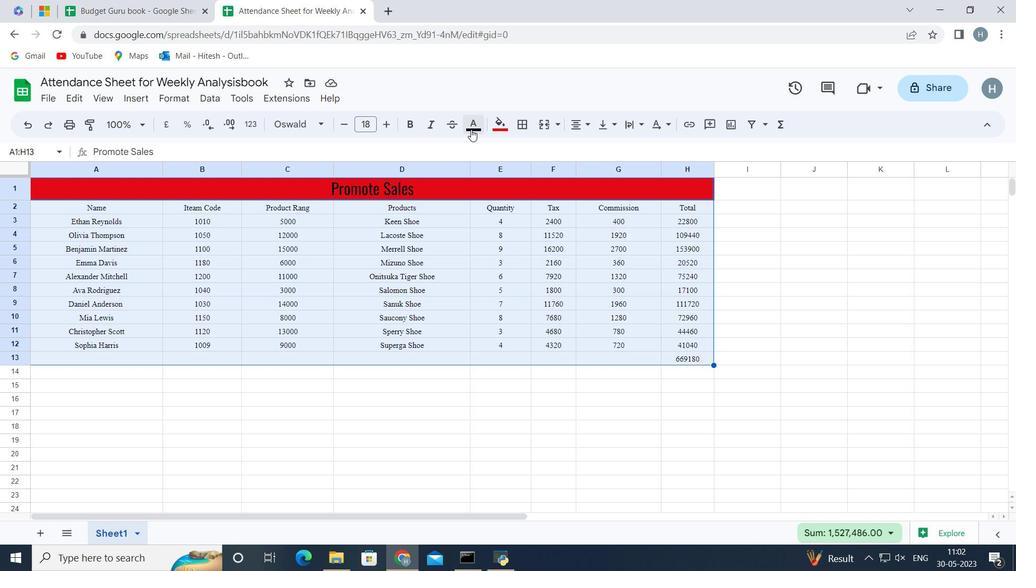 
Action: Mouse moved to (492, 187)
Screenshot: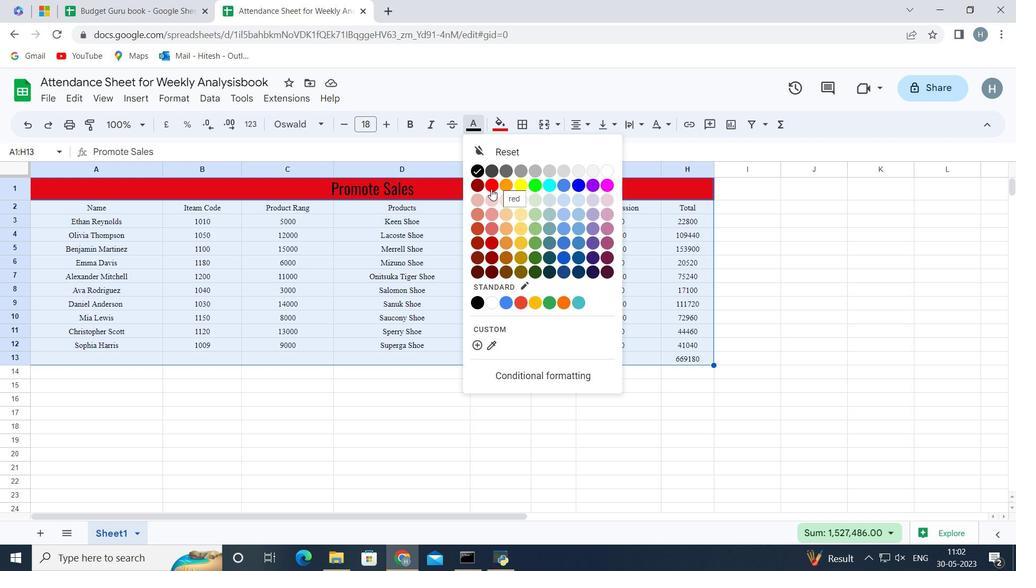 
Action: Mouse pressed left at (492, 187)
Screenshot: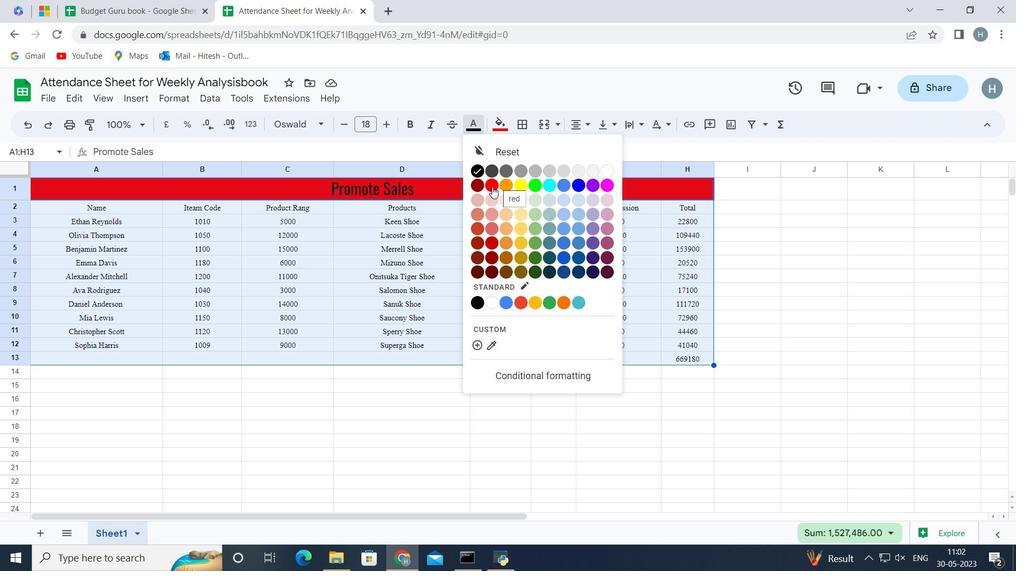 
Action: Mouse moved to (382, 470)
Screenshot: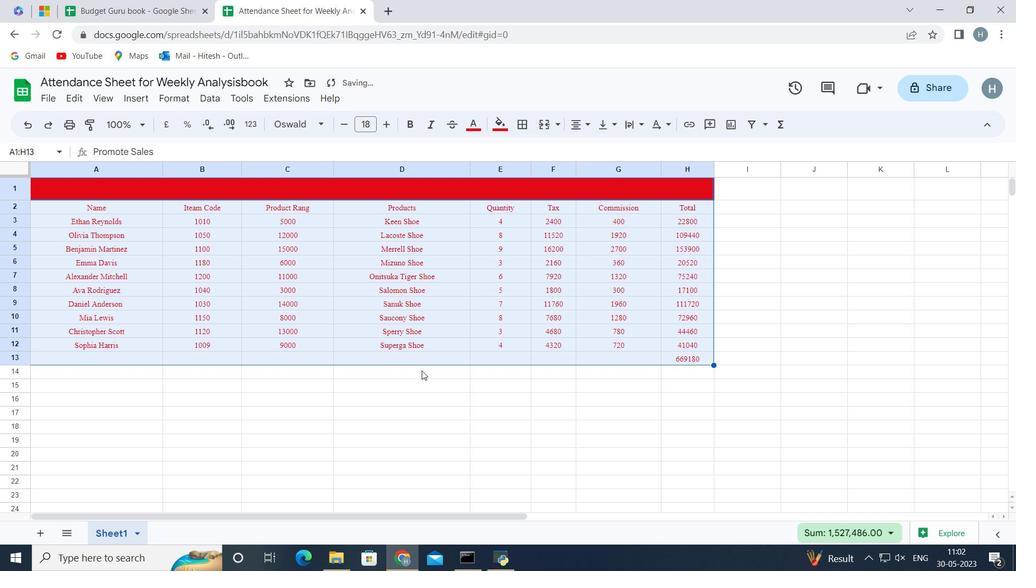 
Action: Mouse pressed left at (382, 470)
Screenshot: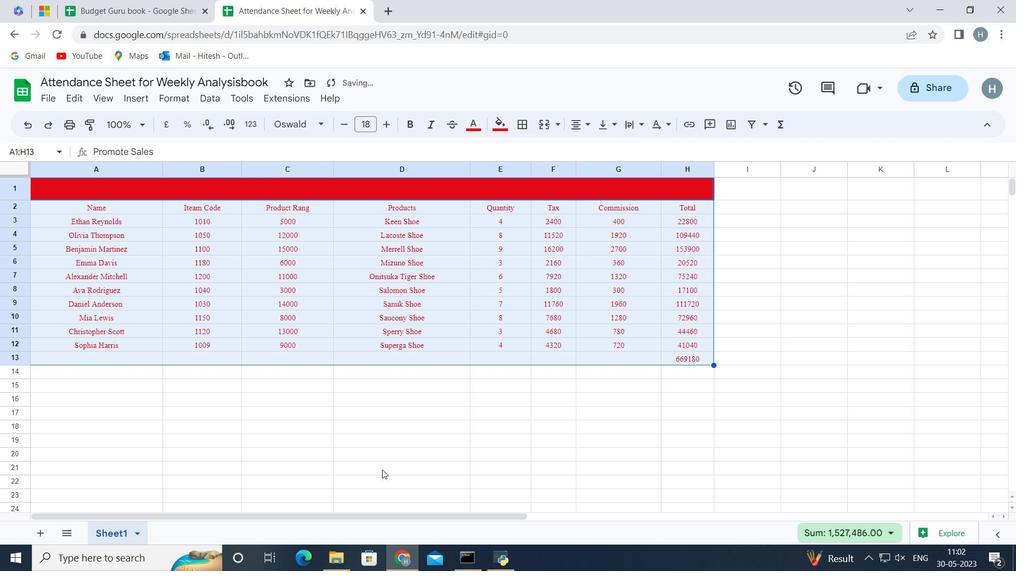 
Action: Mouse moved to (325, 382)
Screenshot: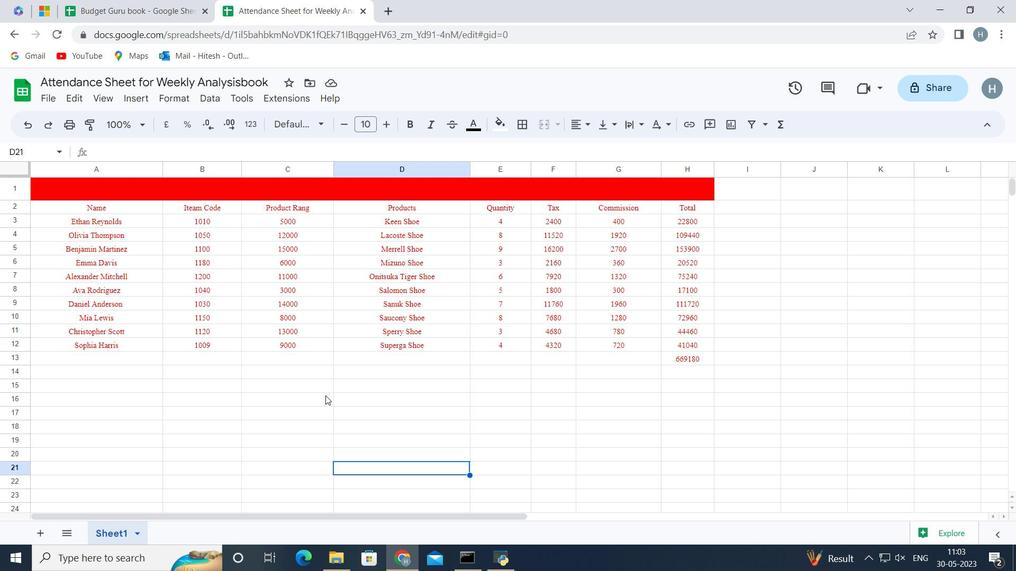 
Action: Key pressed ctrl+Z
Screenshot: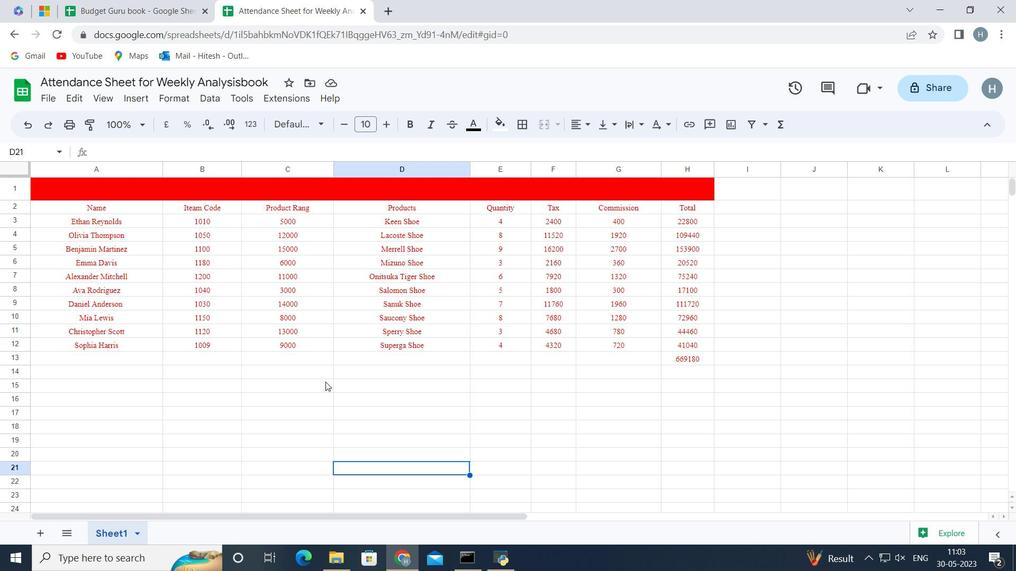 
Action: Mouse pressed left at (325, 382)
Screenshot: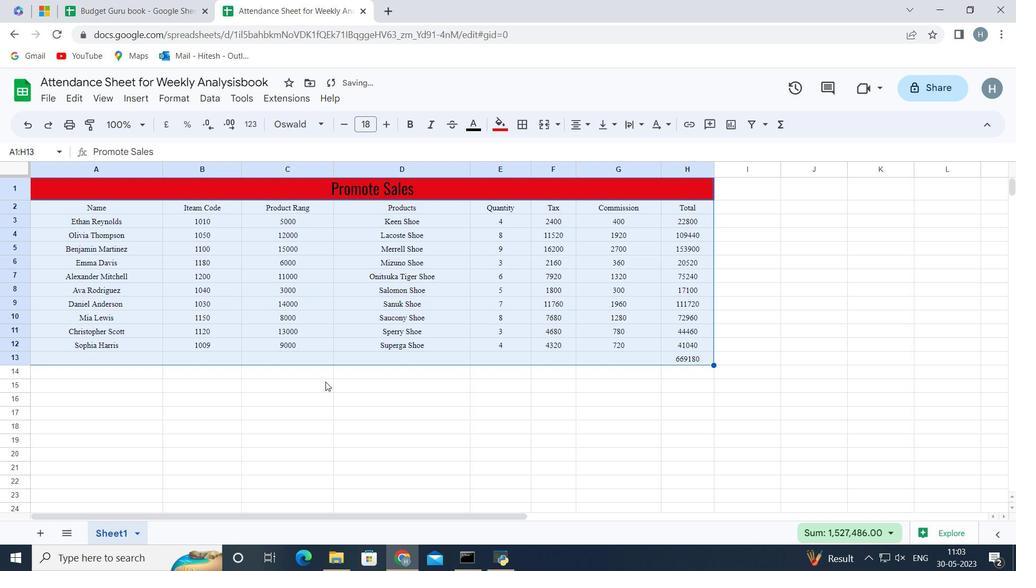 
Action: Mouse moved to (99, 204)
Screenshot: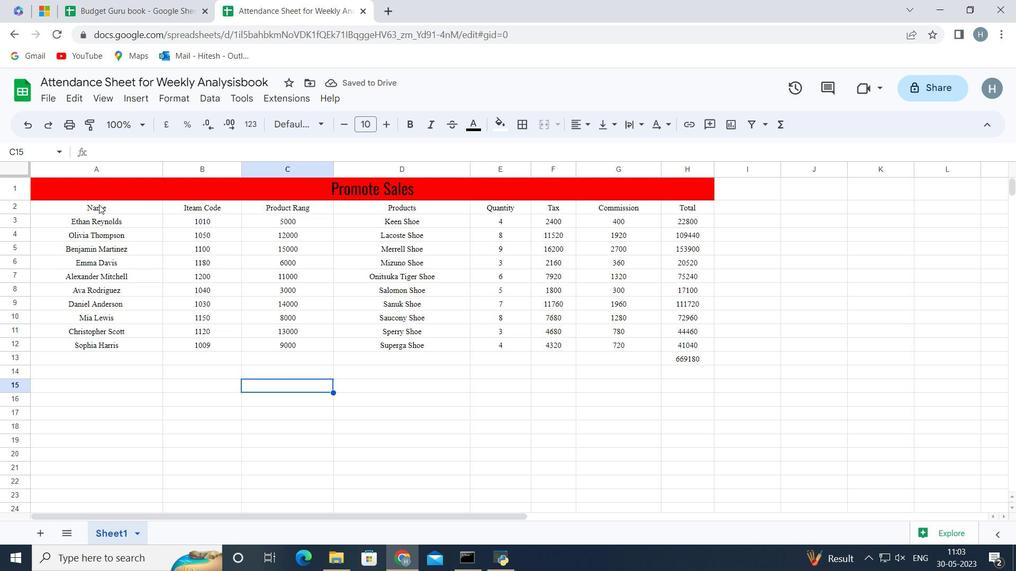 
Action: Mouse pressed left at (99, 204)
Screenshot: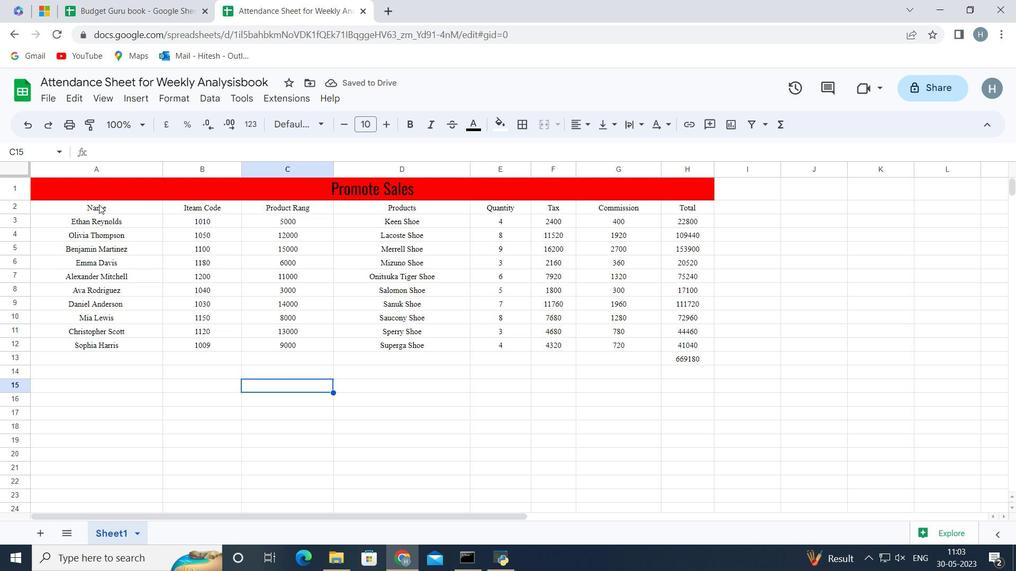 
Action: Key pressed <Key.shift><Key.right><Key.right><Key.right><Key.right><Key.right><Key.right><Key.right><Key.down><Key.down><Key.down><Key.down><Key.down><Key.down><Key.down><Key.down><Key.down><Key.down><Key.down>
Screenshot: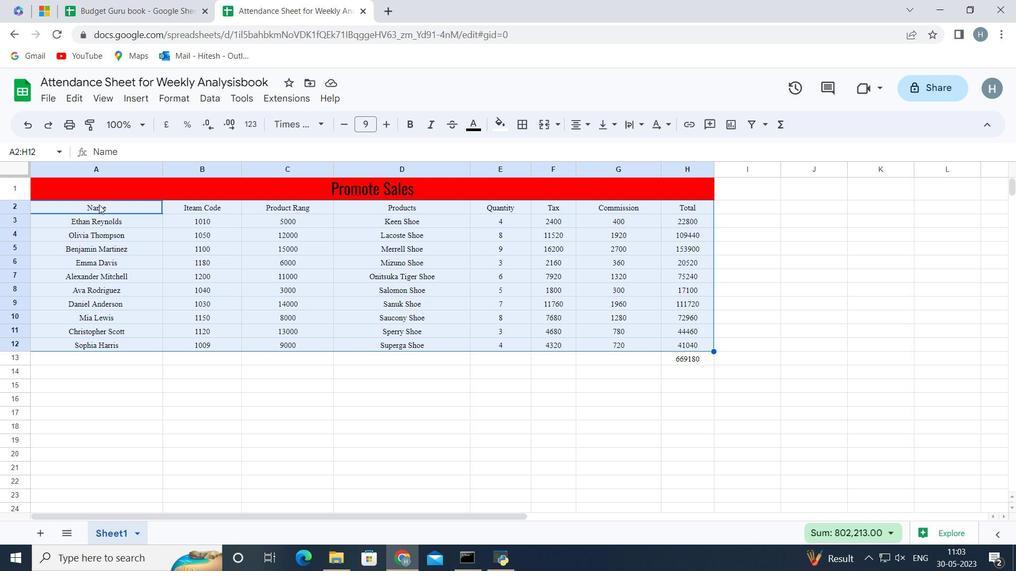 
Action: Mouse moved to (477, 121)
Screenshot: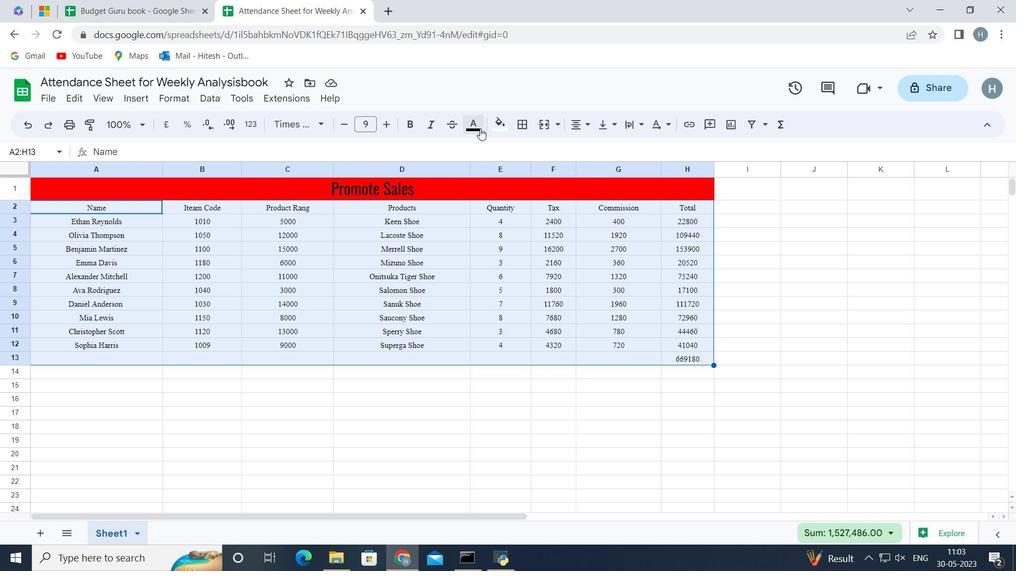 
Action: Mouse pressed left at (477, 121)
Screenshot: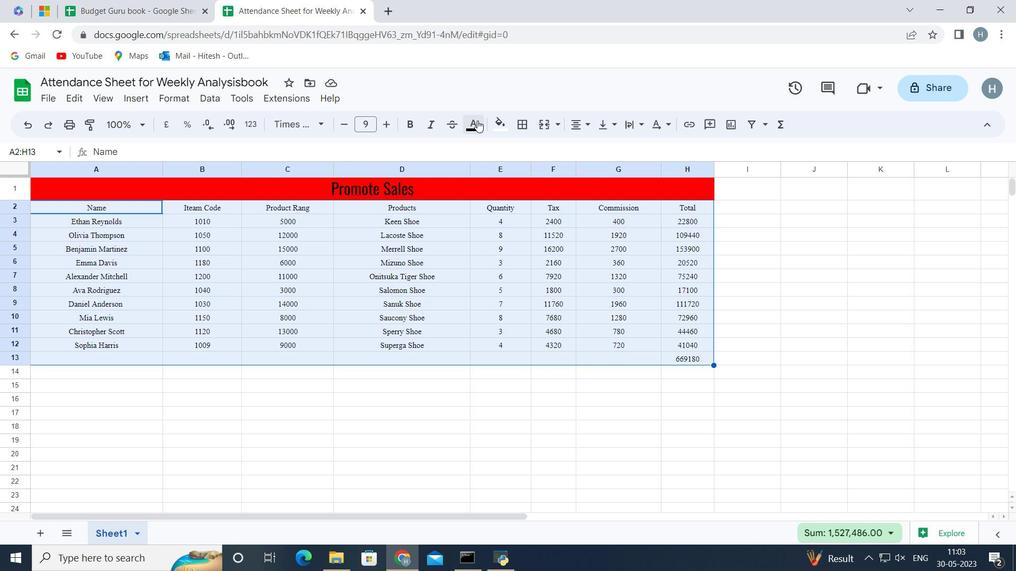 
Action: Mouse moved to (491, 187)
Screenshot: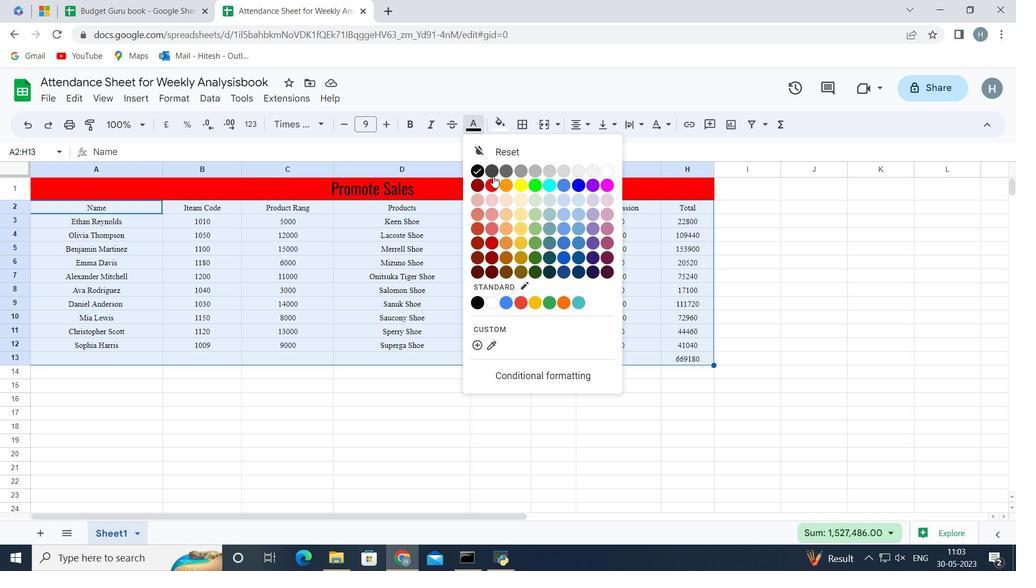 
Action: Mouse pressed left at (491, 187)
Screenshot: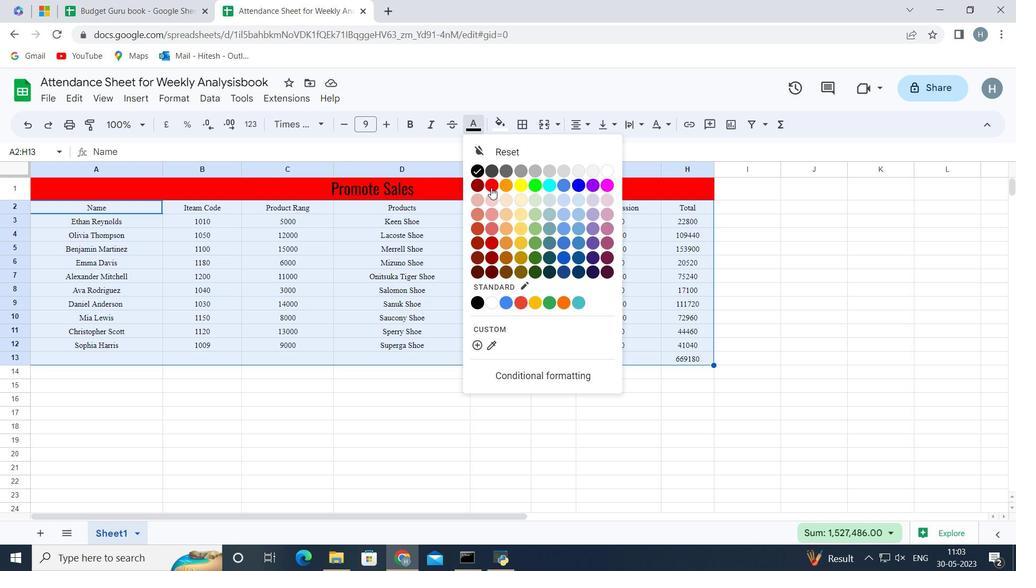 
Action: Mouse moved to (322, 393)
Screenshot: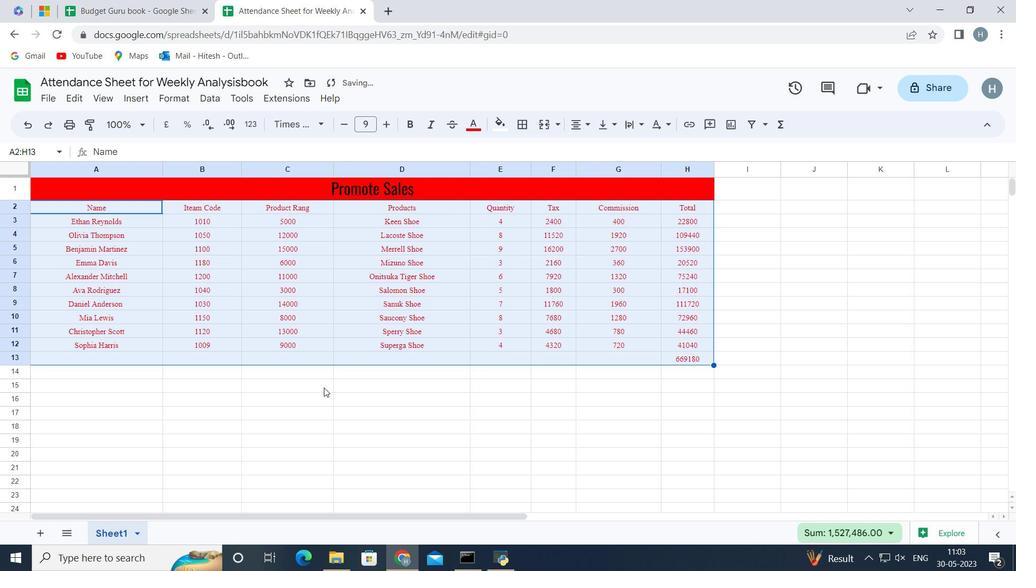 
Action: Mouse pressed left at (322, 393)
Screenshot: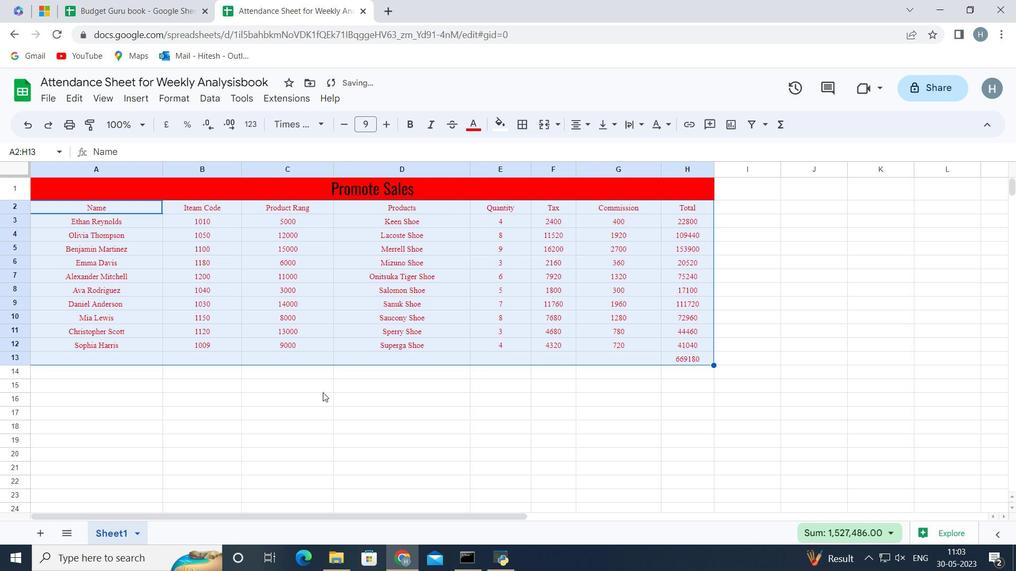 
Action: Mouse moved to (408, 395)
Screenshot: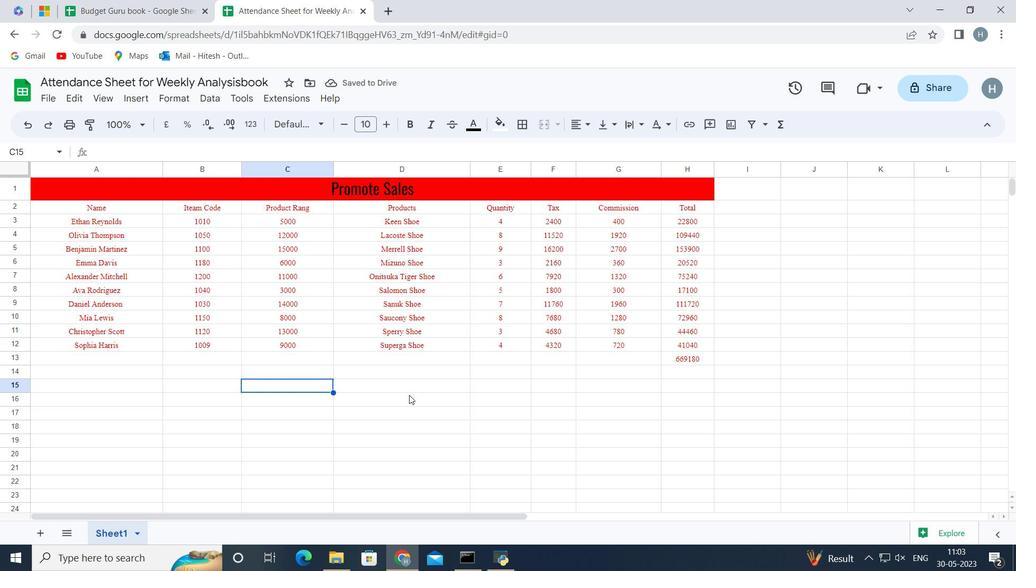 
